 Task: Find connections with filter location Shāhjānpur with filter topic #indiawith filter profile language Spanish with filter current company SG Analytics with filter school Christ University, Bangalore with filter industry Utilities Administration with filter service category Trade Shows with filter keywords title Board of Directors
Action: Mouse moved to (609, 79)
Screenshot: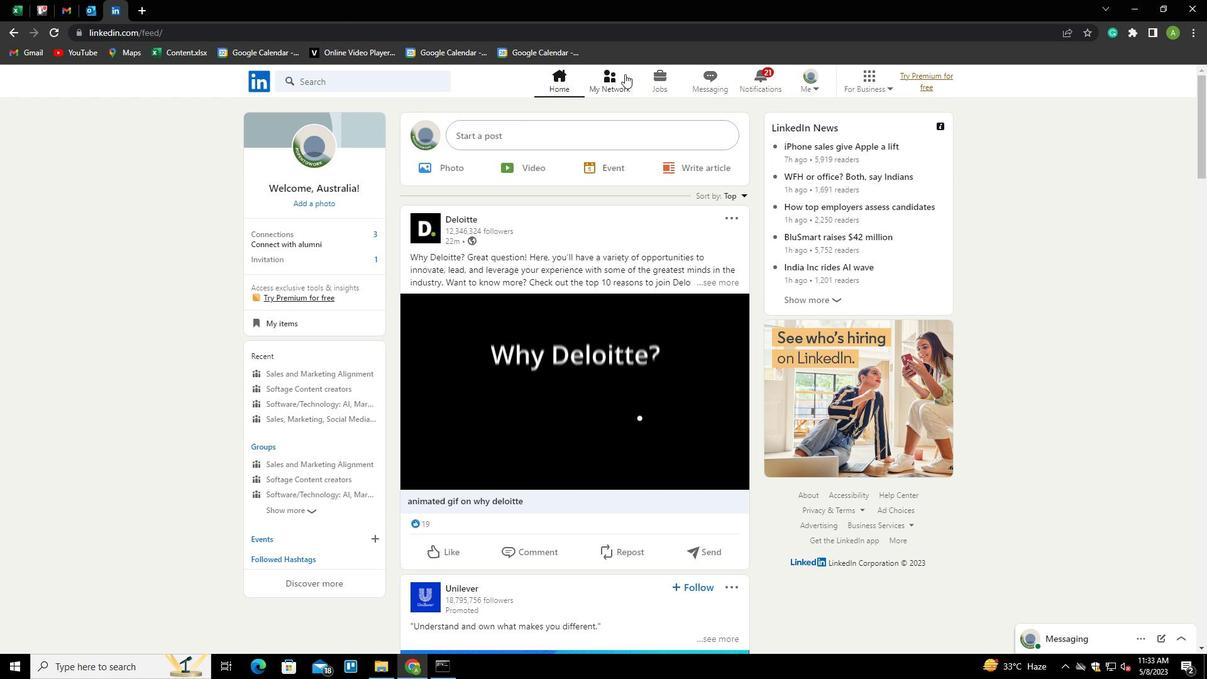 
Action: Mouse pressed left at (609, 79)
Screenshot: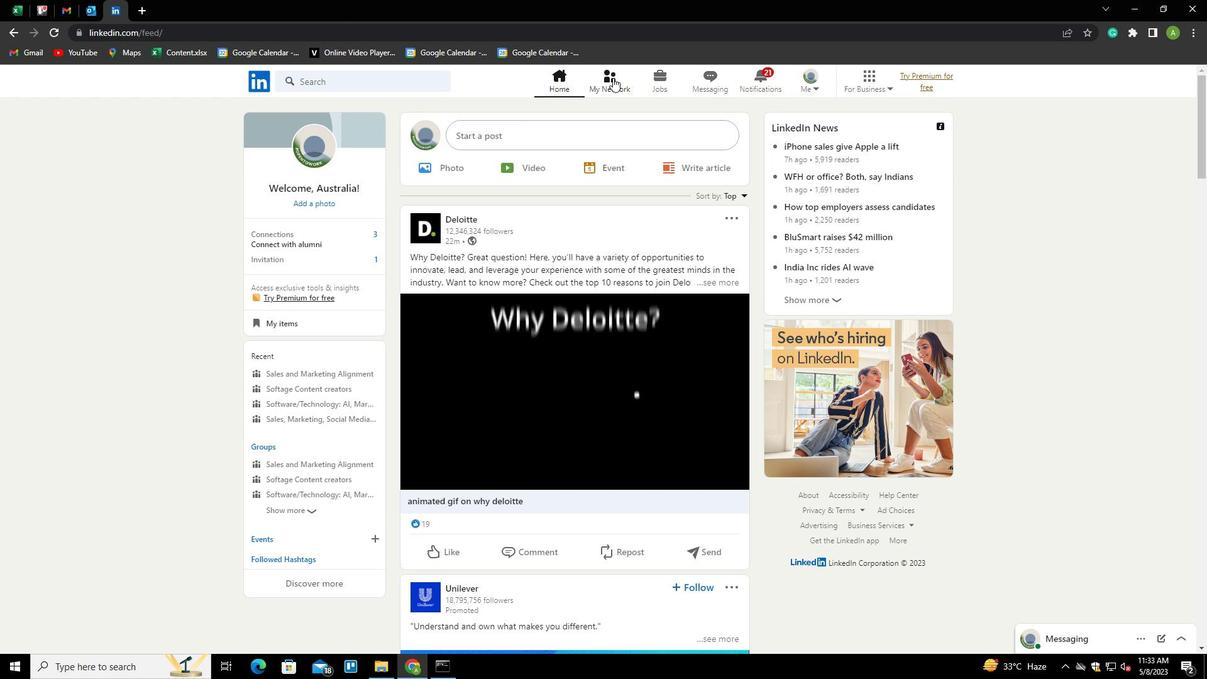 
Action: Mouse moved to (298, 152)
Screenshot: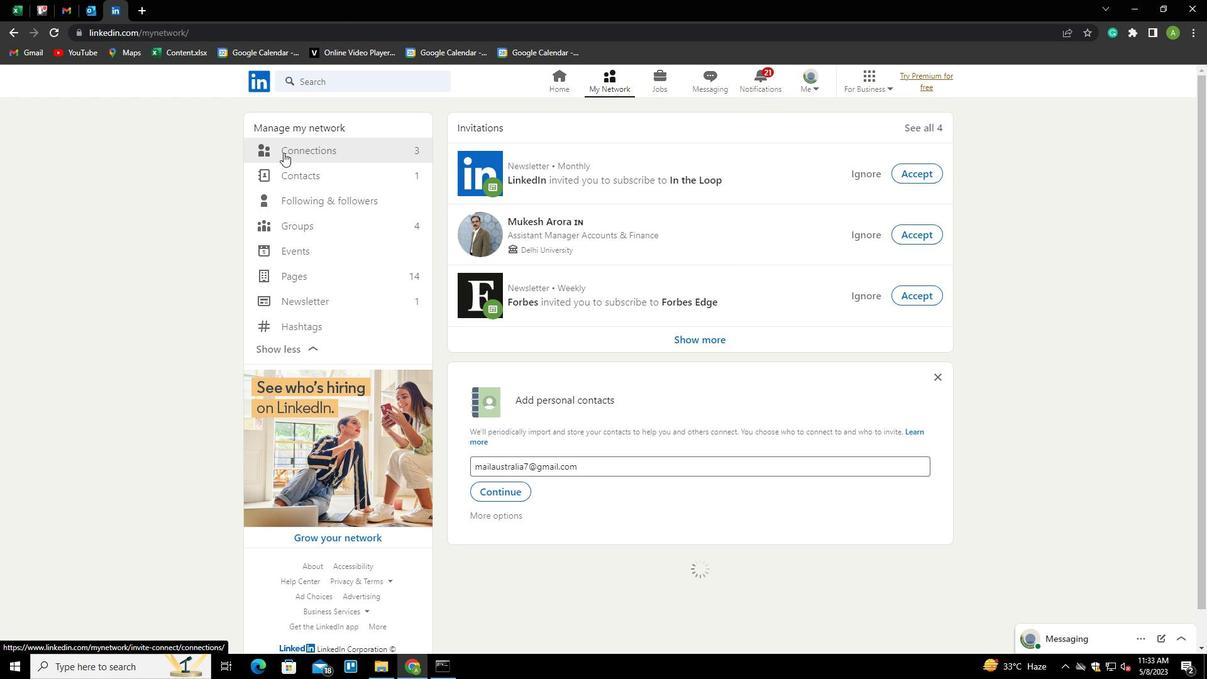 
Action: Mouse pressed left at (298, 152)
Screenshot: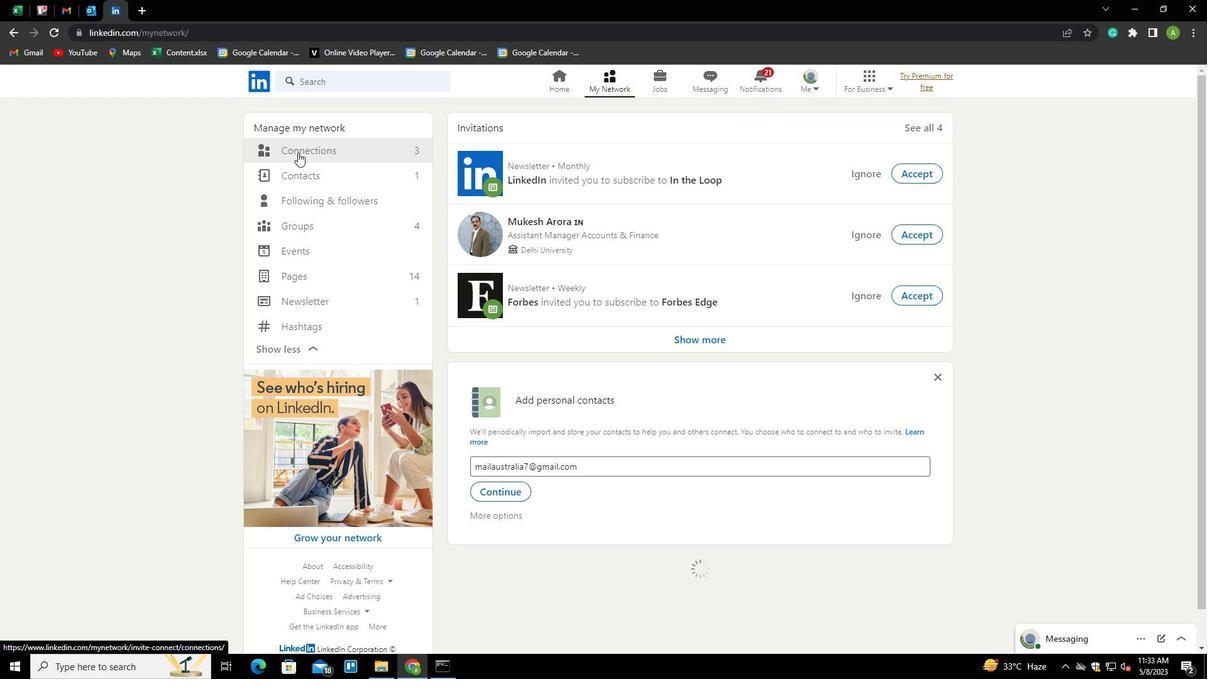 
Action: Mouse moved to (675, 150)
Screenshot: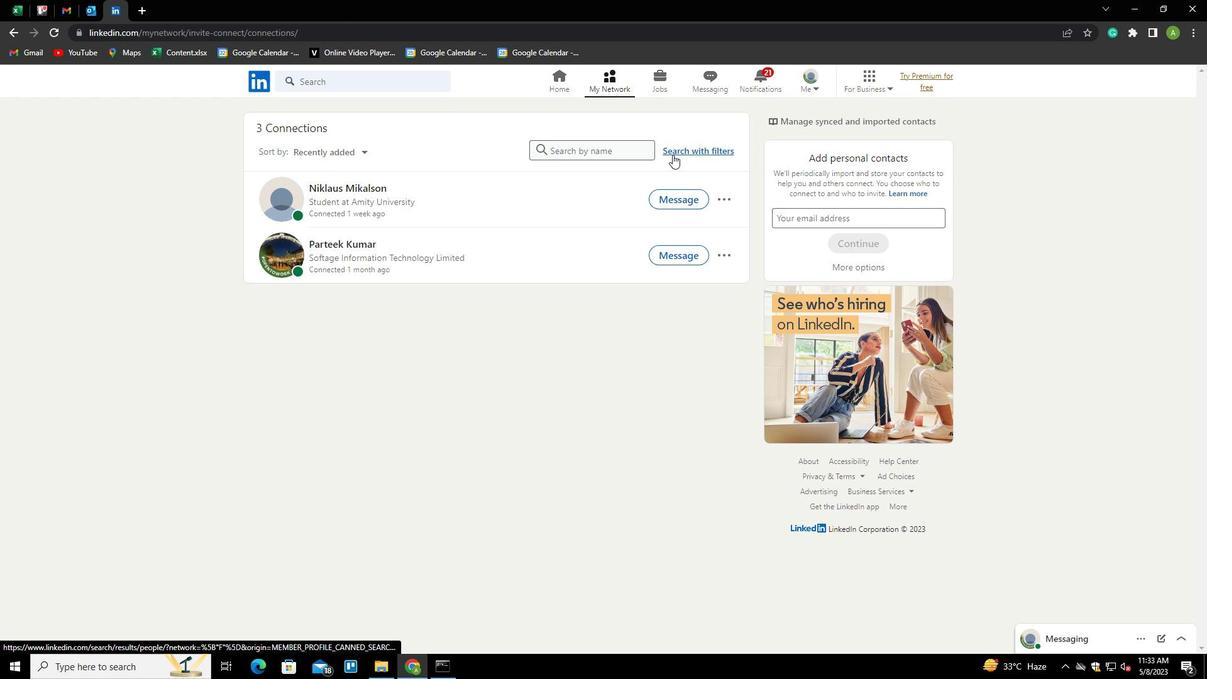 
Action: Mouse pressed left at (675, 150)
Screenshot: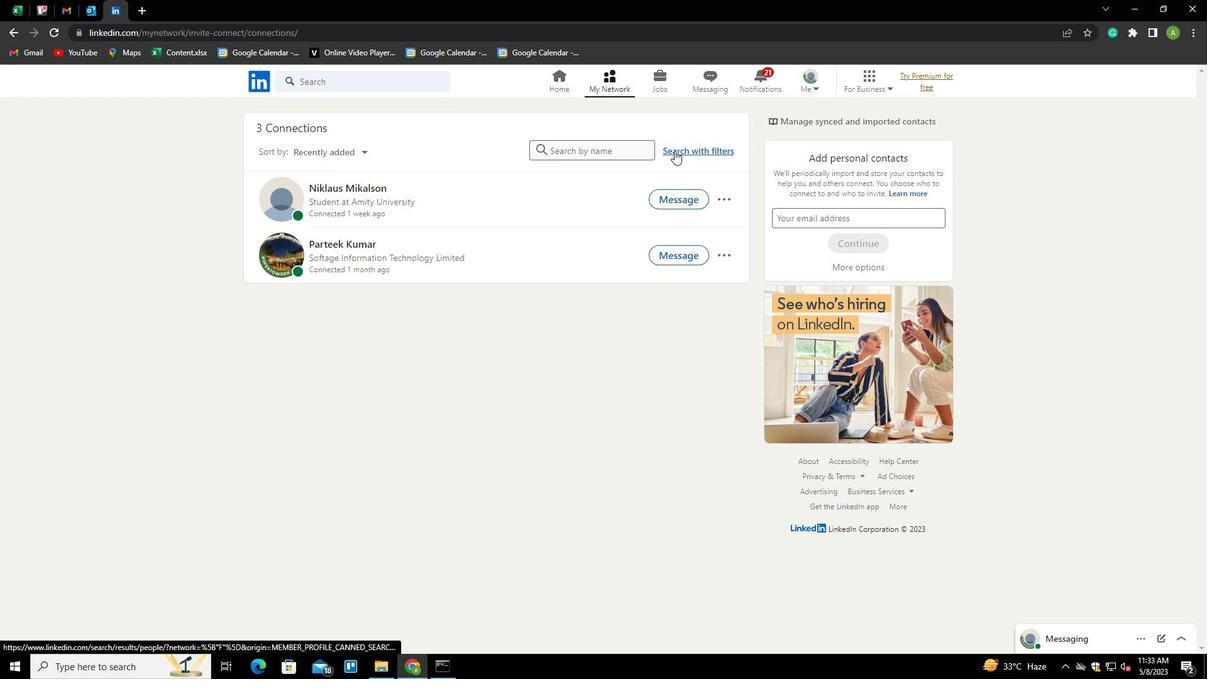 
Action: Mouse moved to (636, 116)
Screenshot: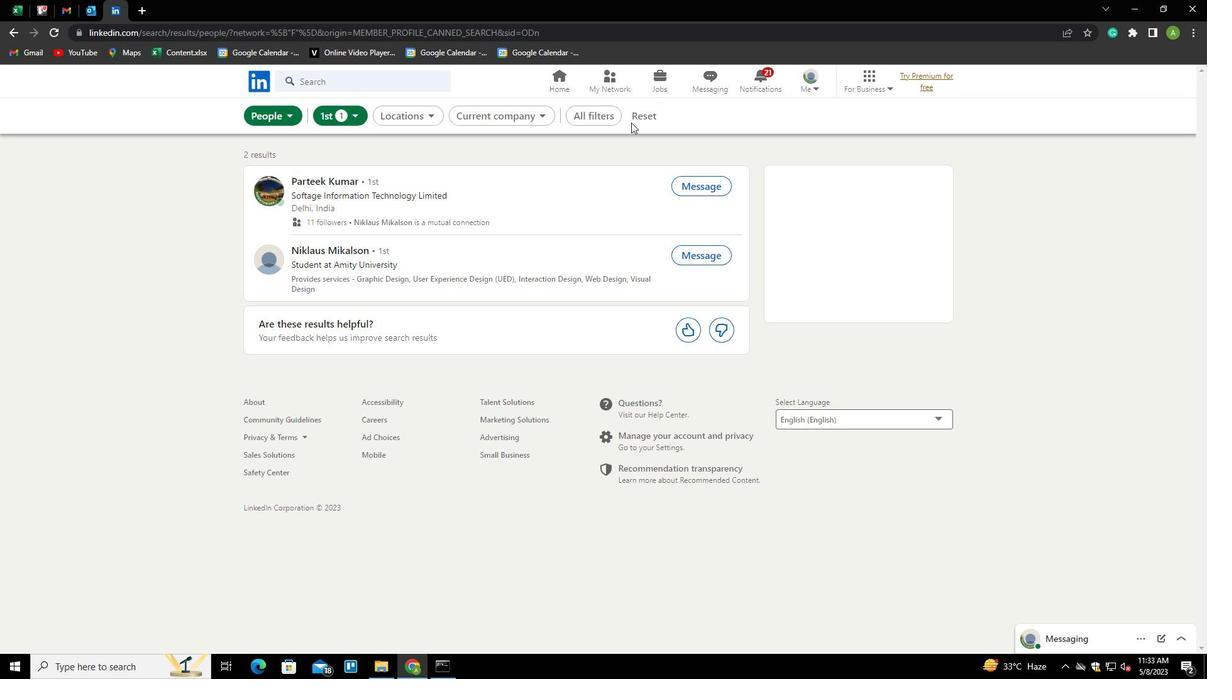 
Action: Mouse pressed left at (636, 116)
Screenshot: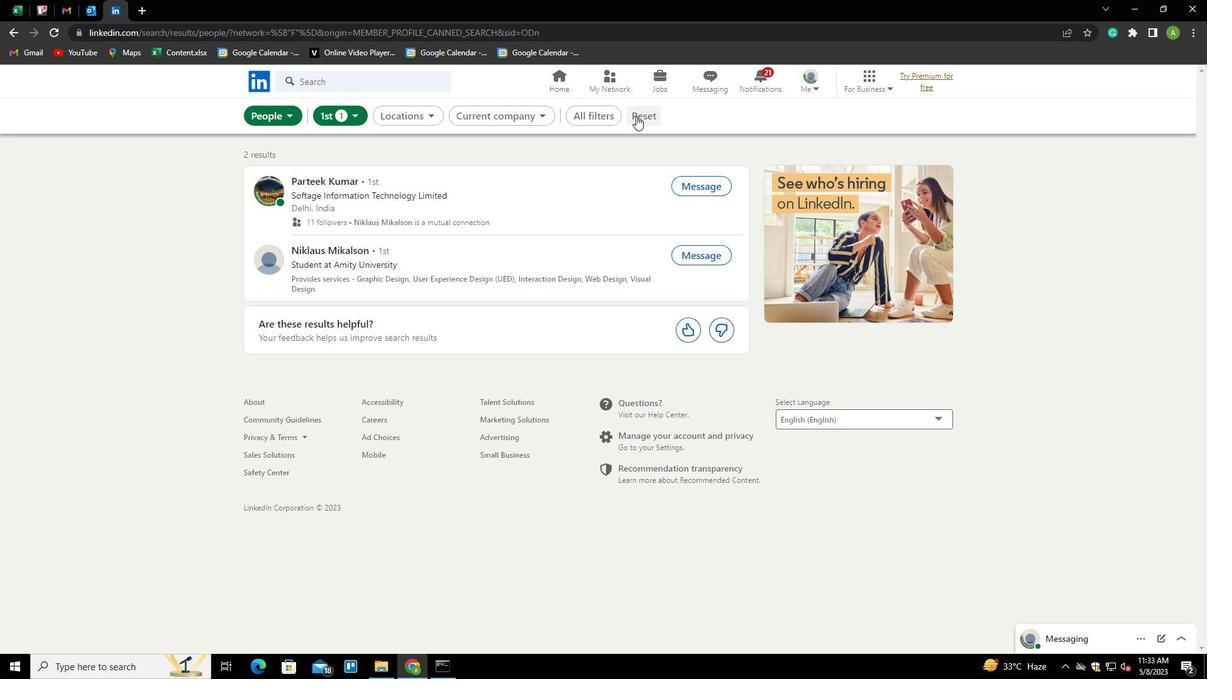 
Action: Mouse moved to (613, 109)
Screenshot: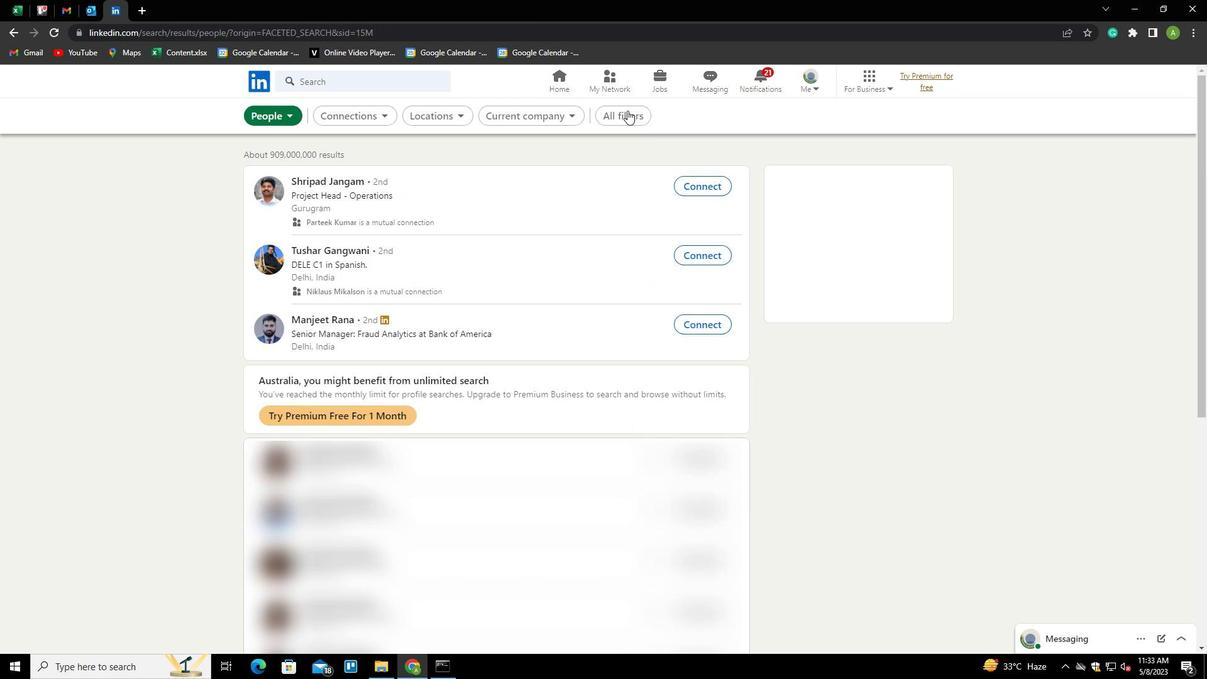 
Action: Mouse pressed left at (613, 109)
Screenshot: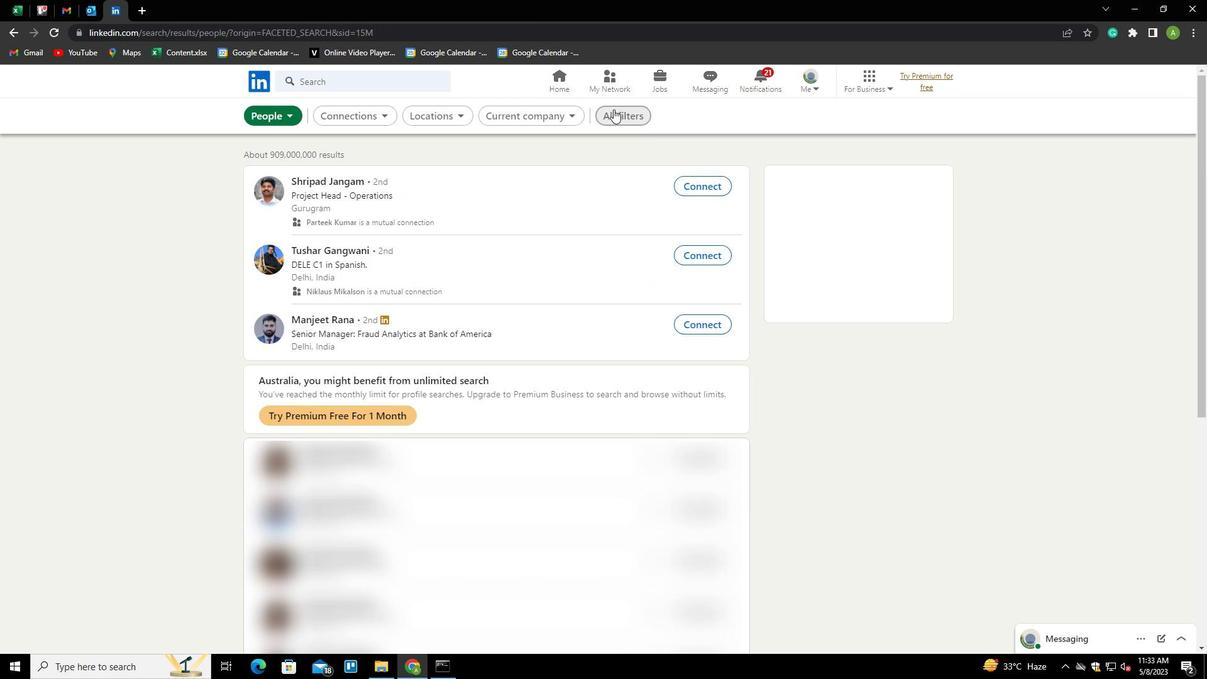 
Action: Mouse moved to (615, 120)
Screenshot: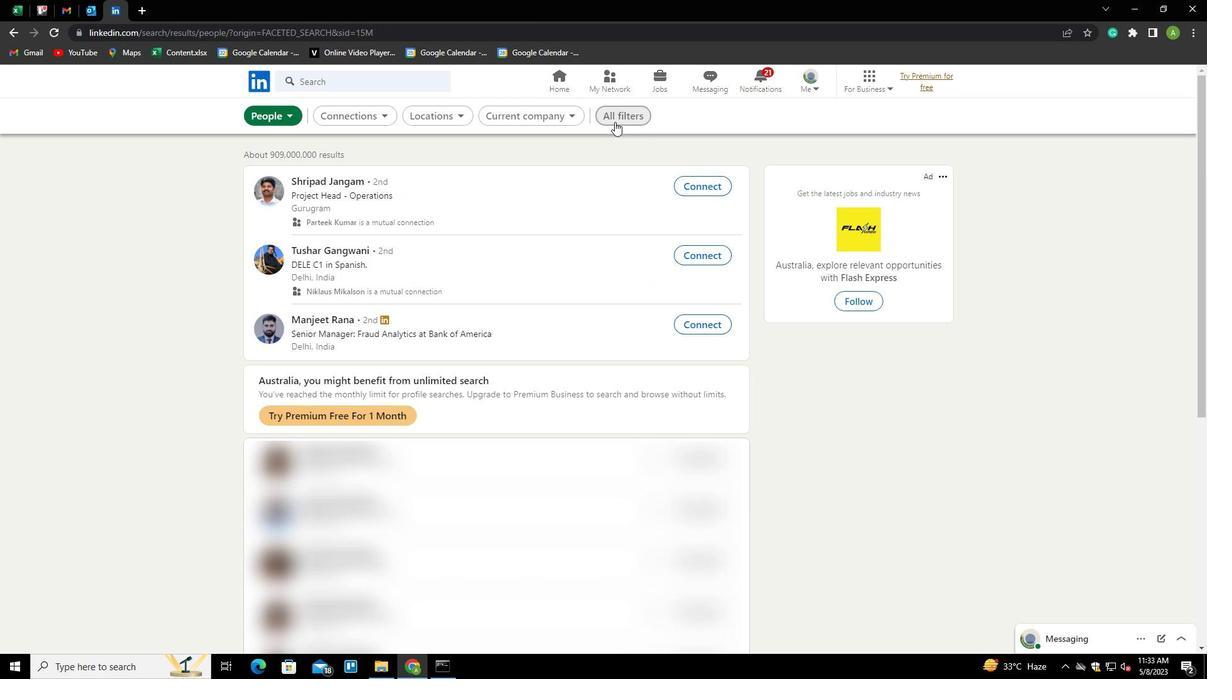 
Action: Mouse pressed left at (615, 120)
Screenshot: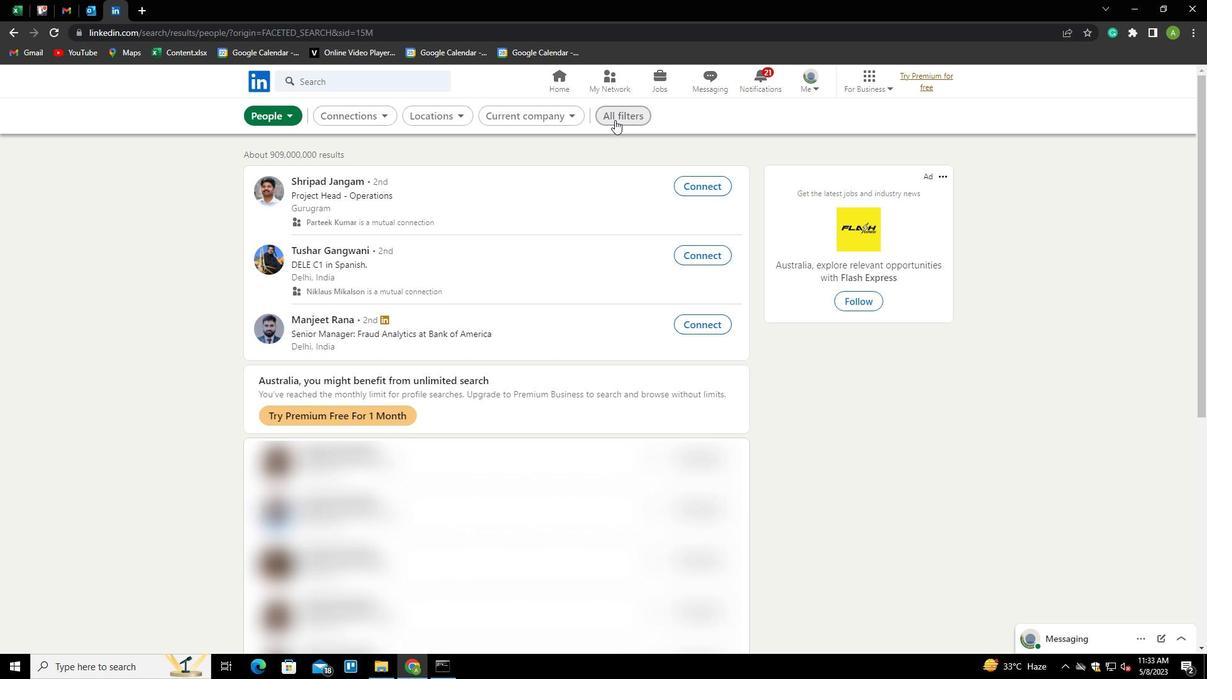 
Action: Mouse moved to (630, 109)
Screenshot: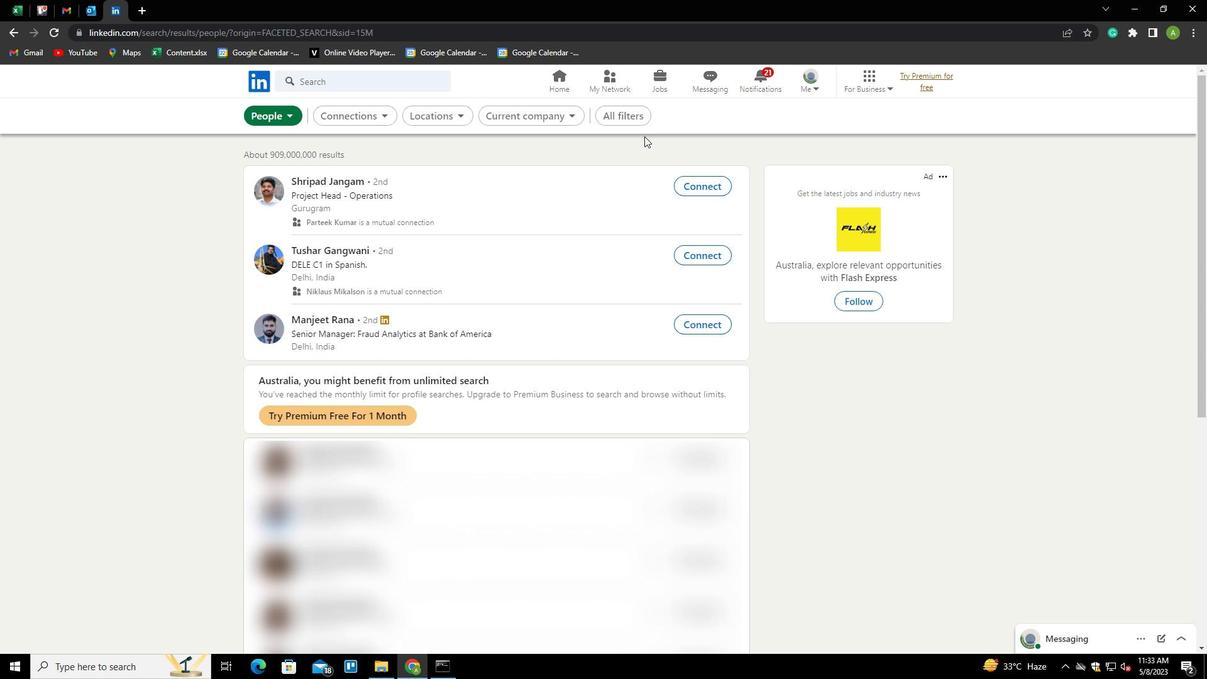 
Action: Mouse pressed left at (630, 109)
Screenshot: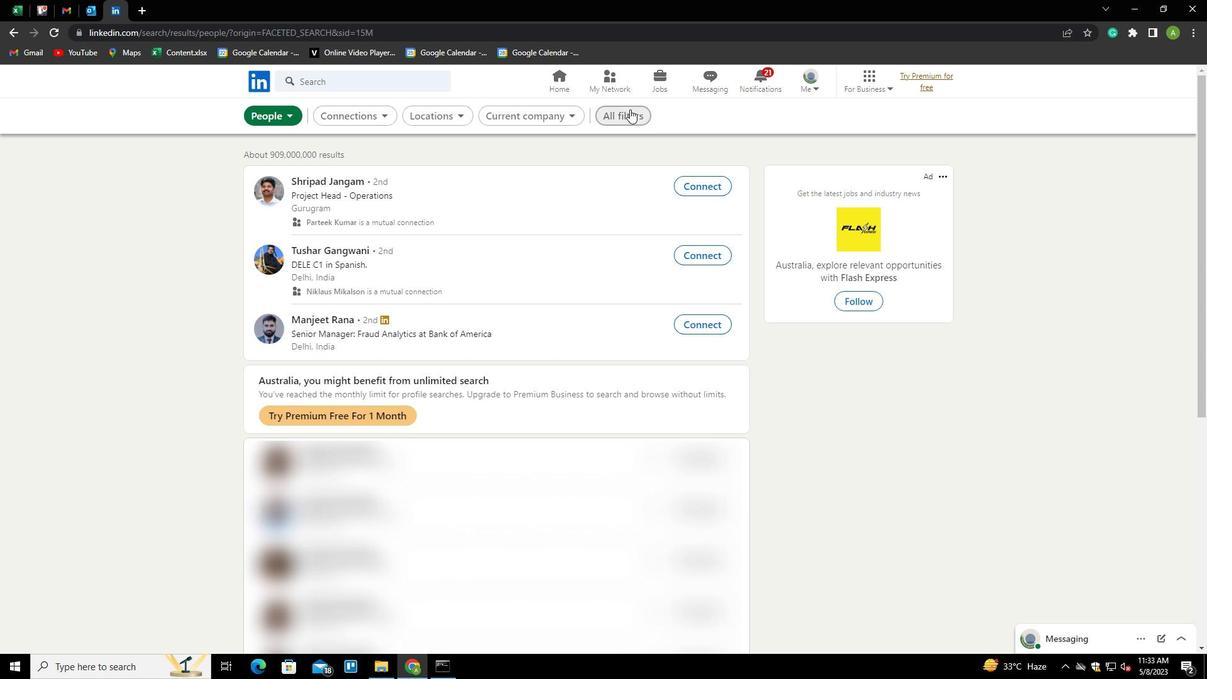 
Action: Mouse moved to (1041, 425)
Screenshot: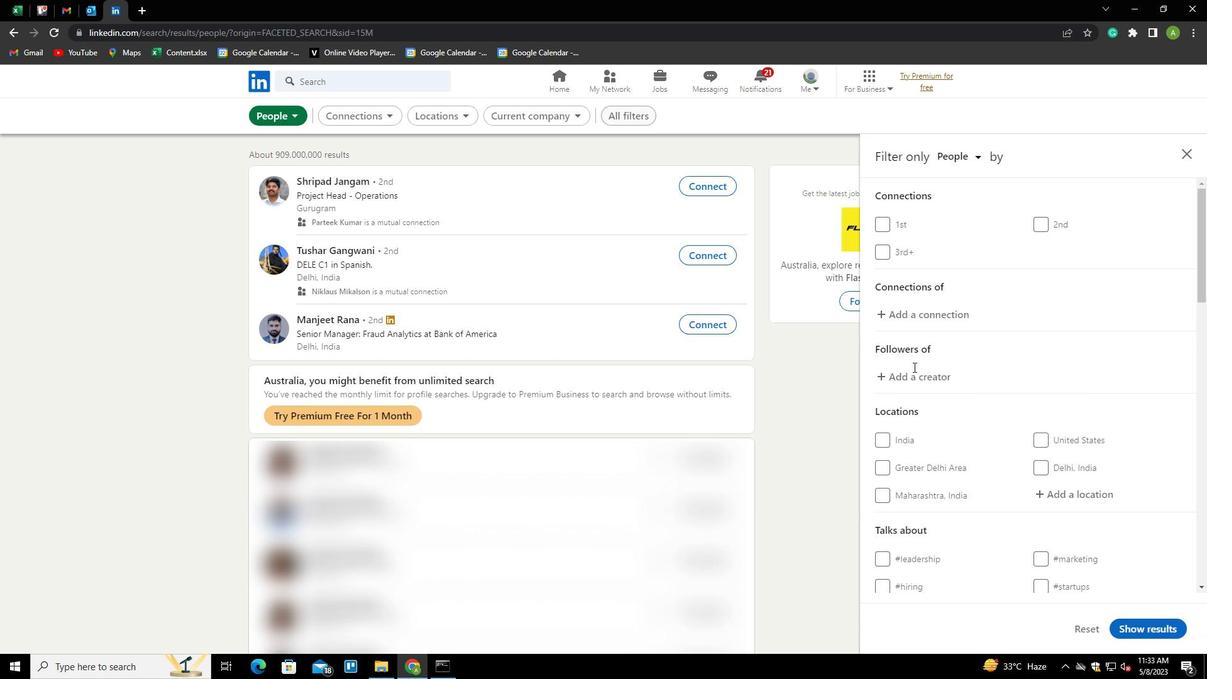 
Action: Mouse scrolled (1041, 424) with delta (0, 0)
Screenshot: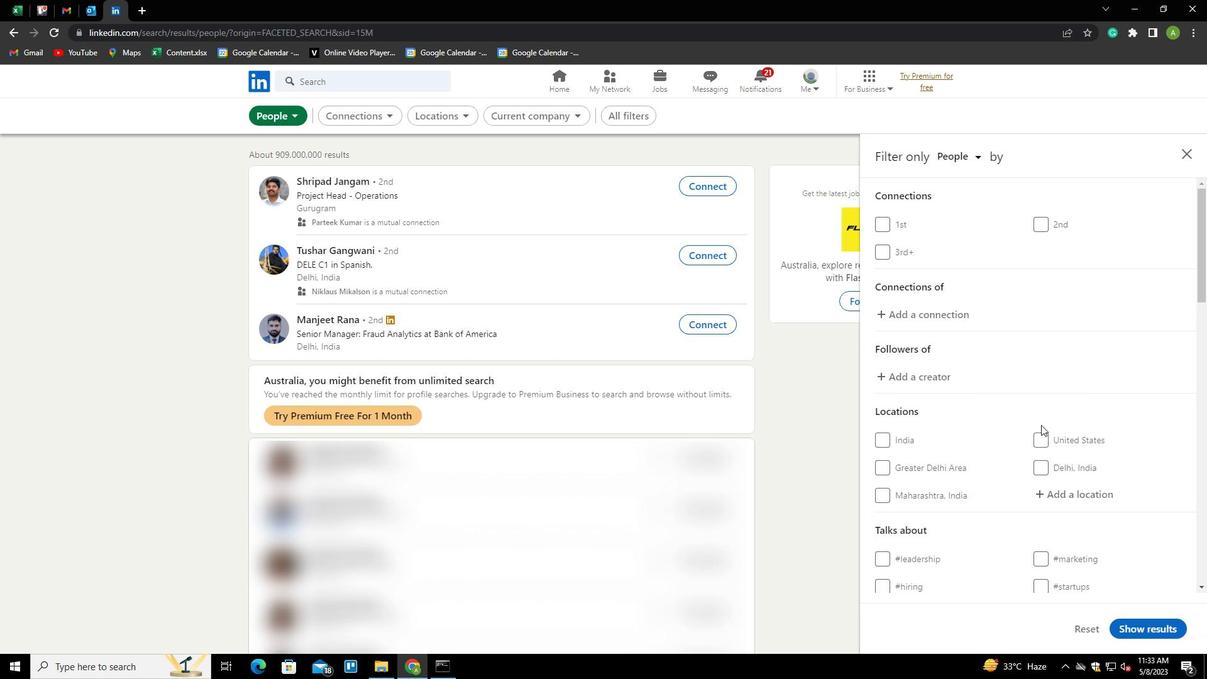 
Action: Mouse scrolled (1041, 424) with delta (0, 0)
Screenshot: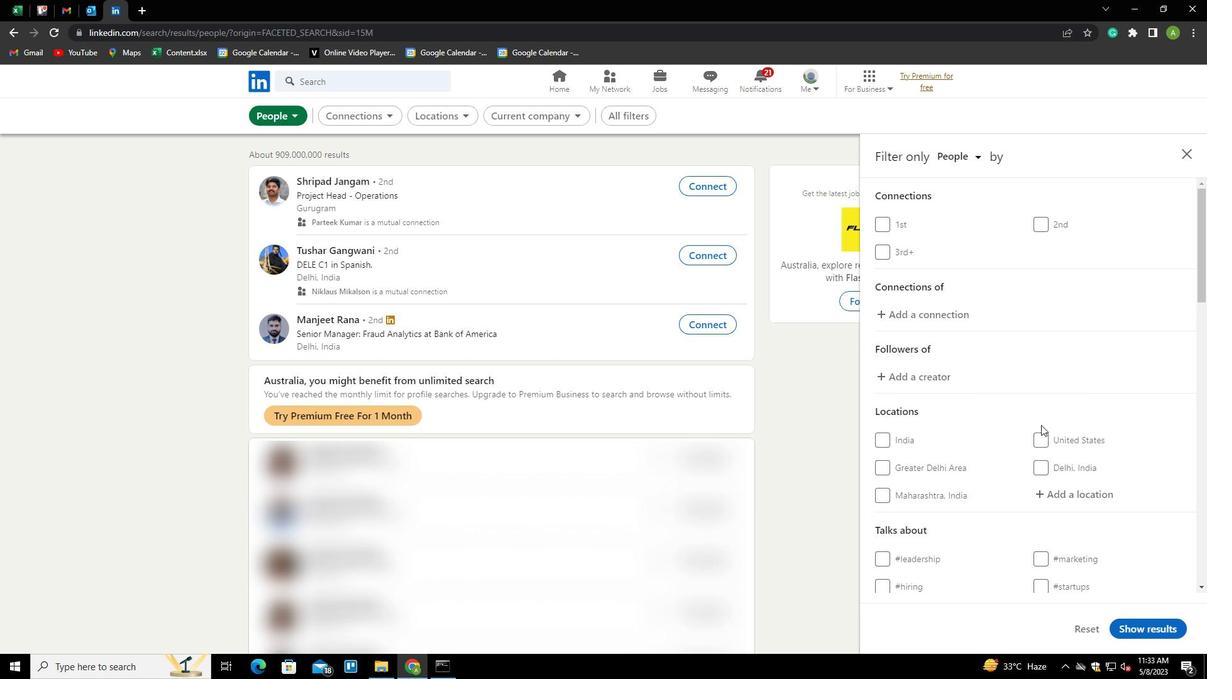 
Action: Mouse moved to (1045, 373)
Screenshot: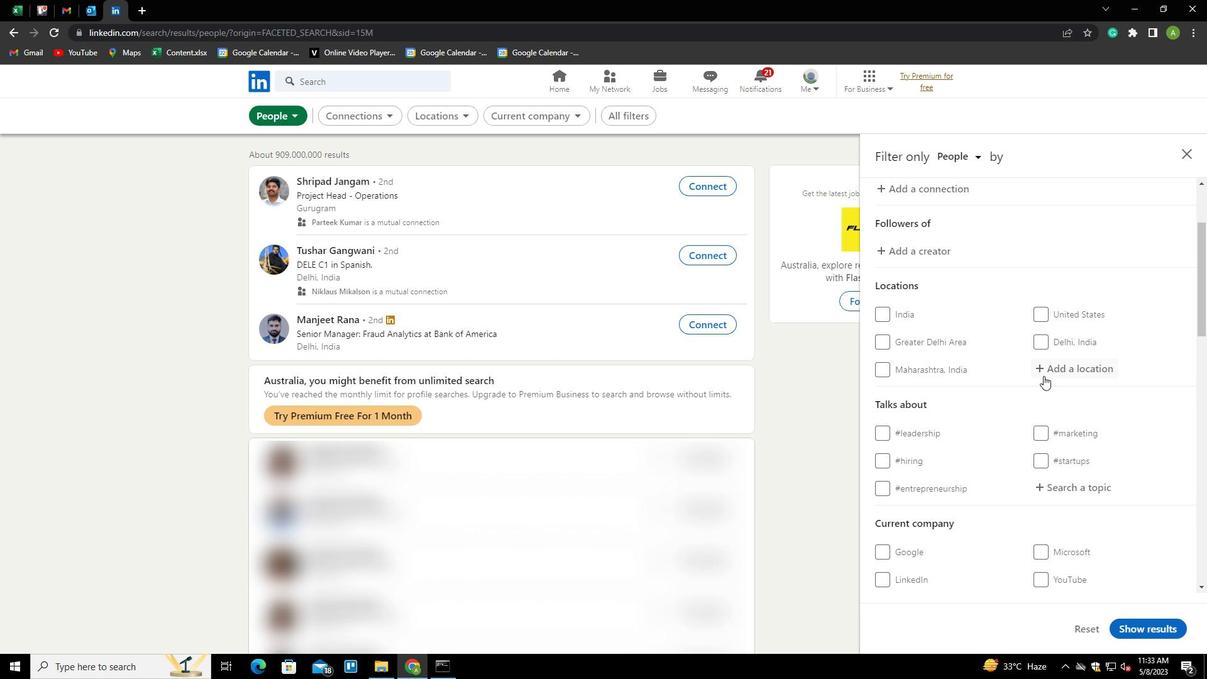 
Action: Mouse pressed left at (1045, 373)
Screenshot: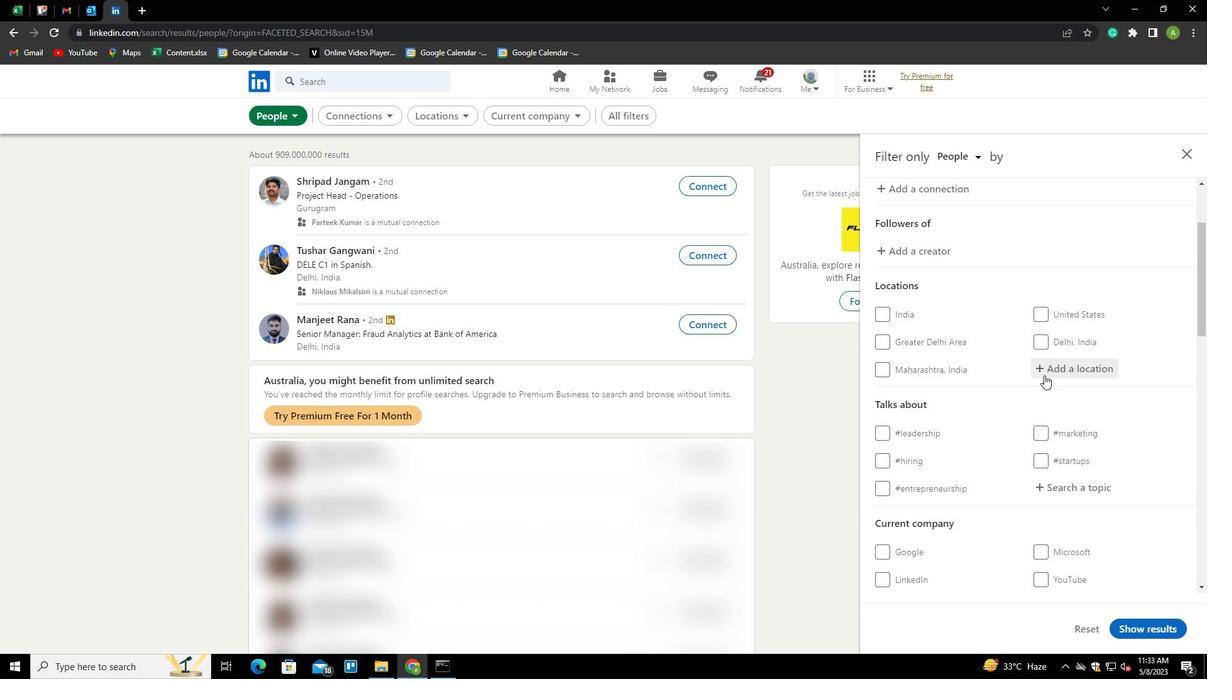 
Action: Key pressed <Key.shift>SHAHJANPUR
Screenshot: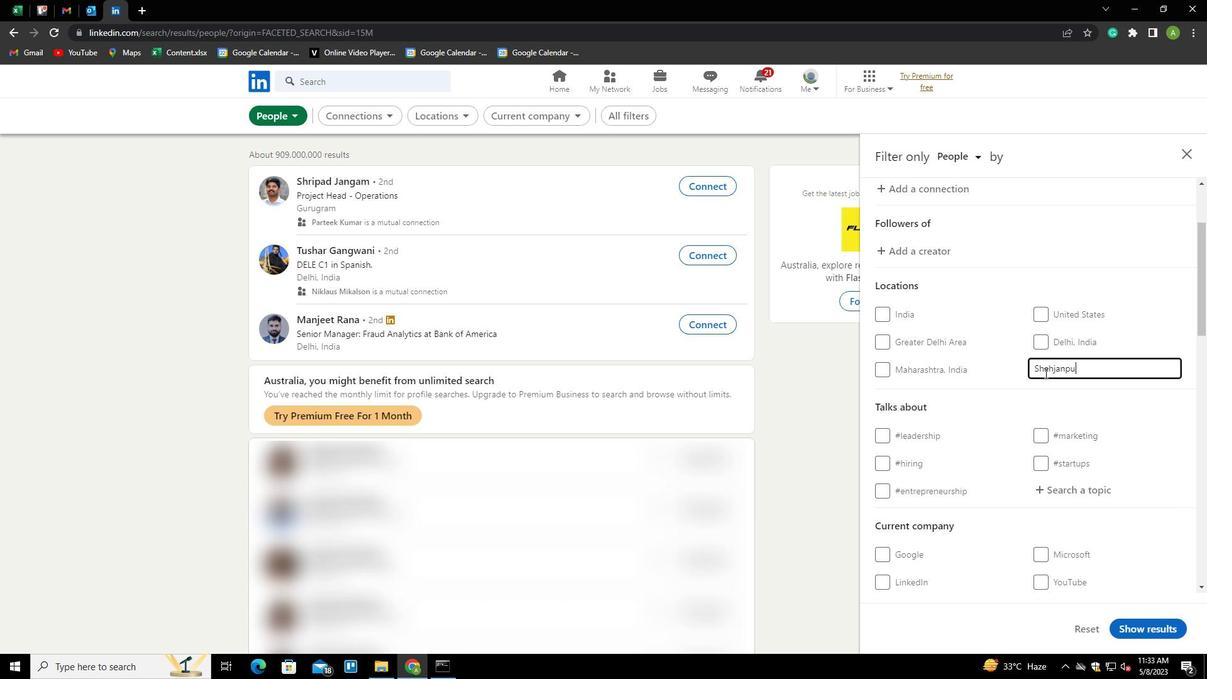 
Action: Mouse moved to (1163, 410)
Screenshot: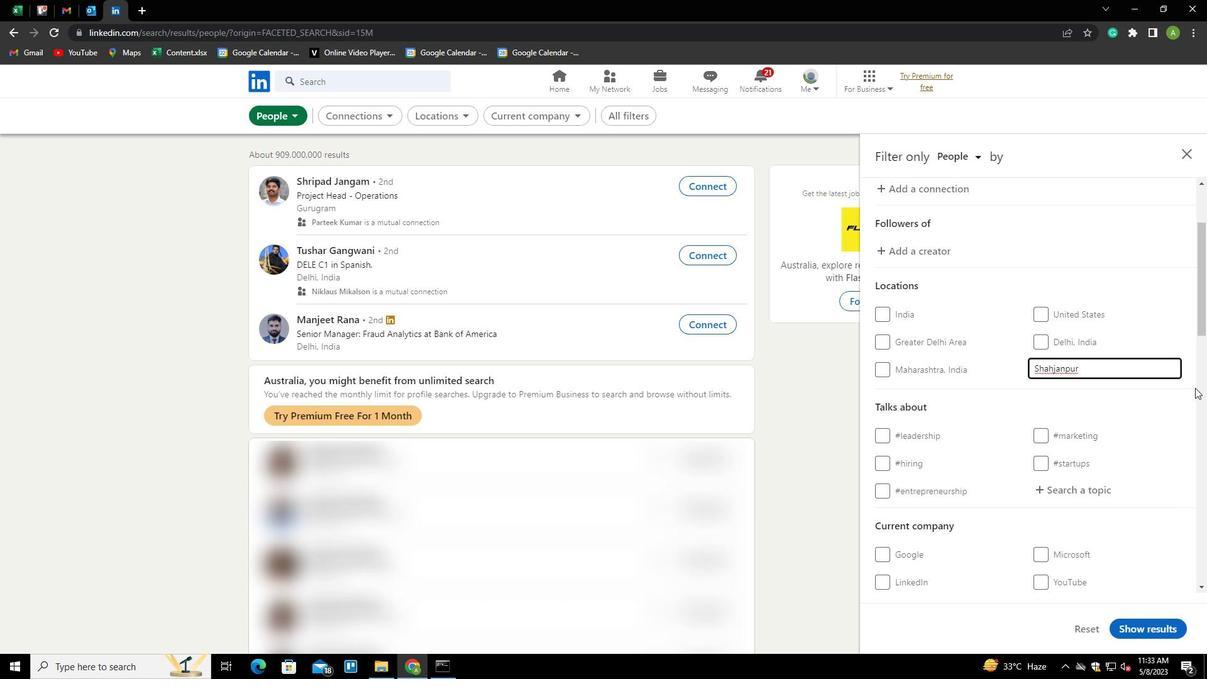 
Action: Mouse pressed left at (1163, 410)
Screenshot: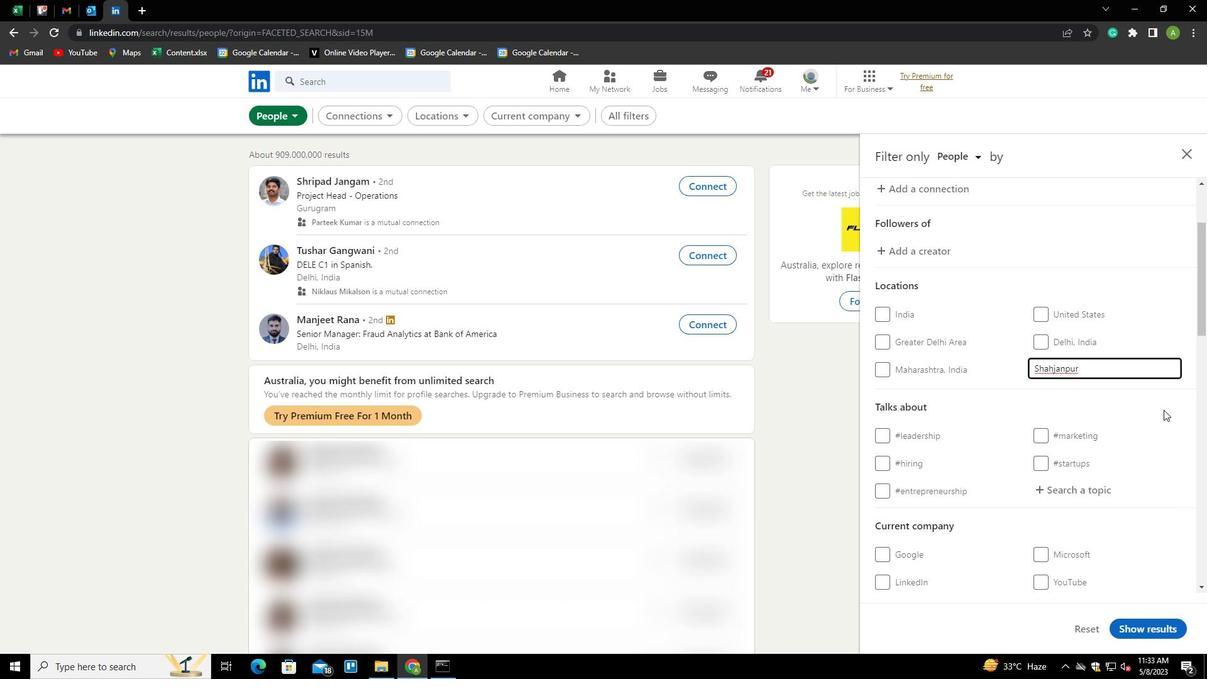 
Action: Mouse scrolled (1163, 410) with delta (0, 0)
Screenshot: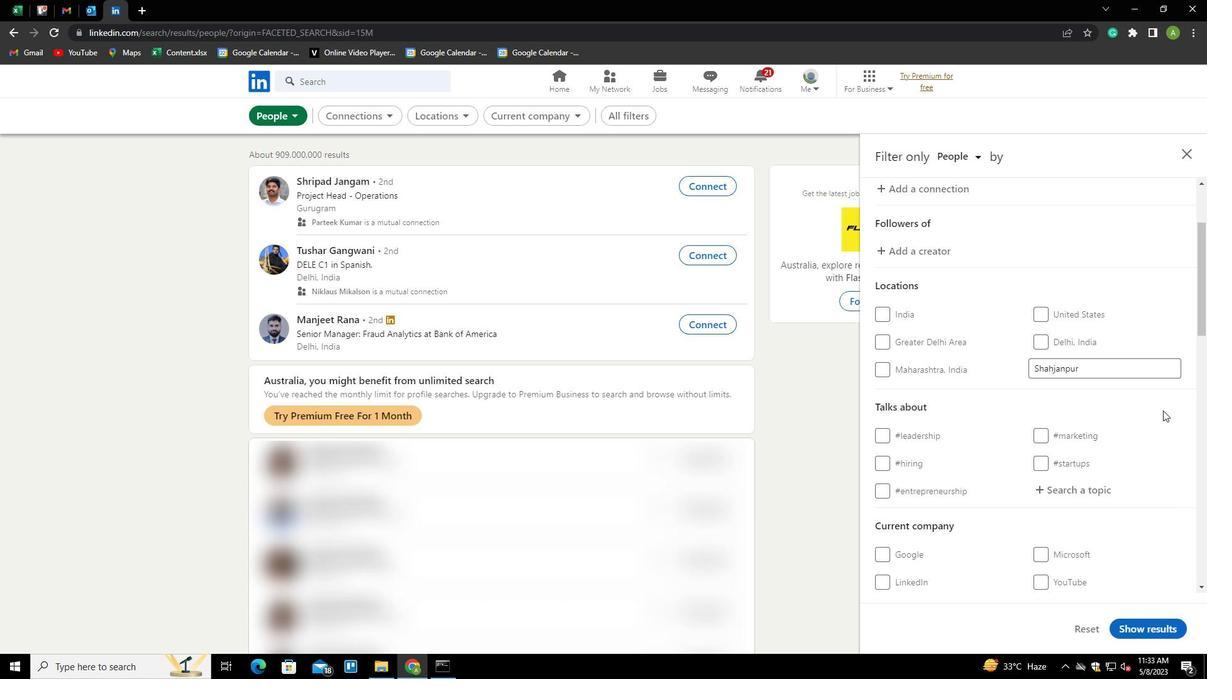 
Action: Mouse scrolled (1163, 410) with delta (0, 0)
Screenshot: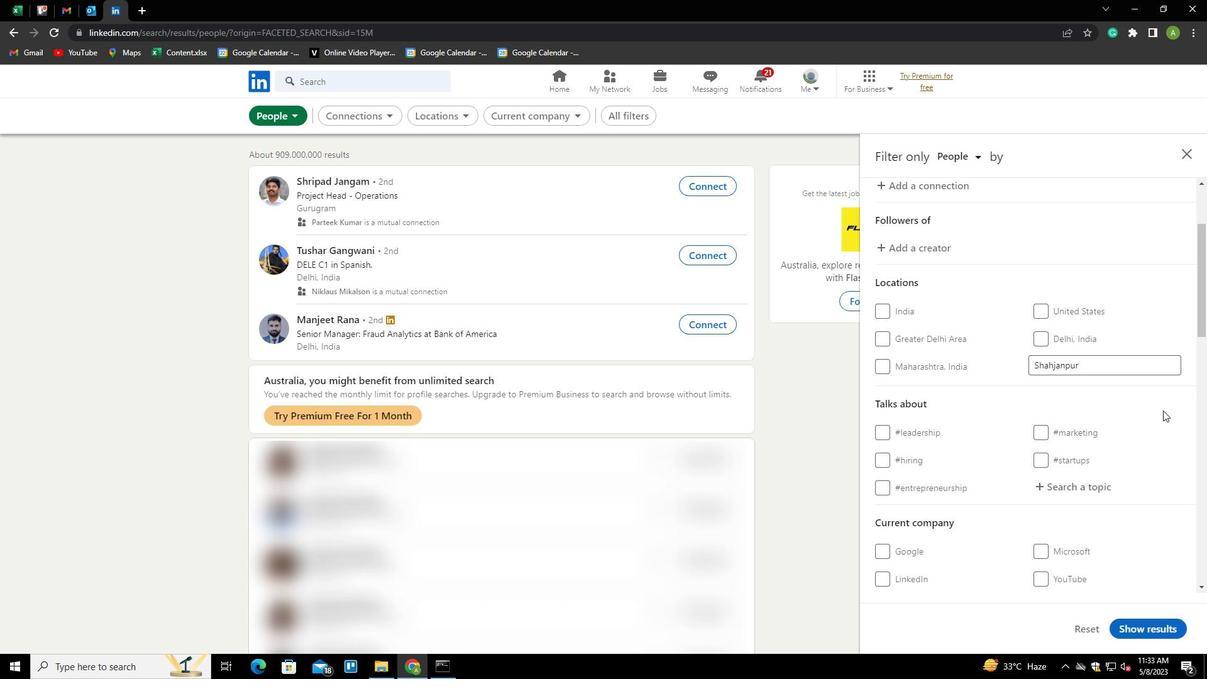 
Action: Mouse moved to (1074, 367)
Screenshot: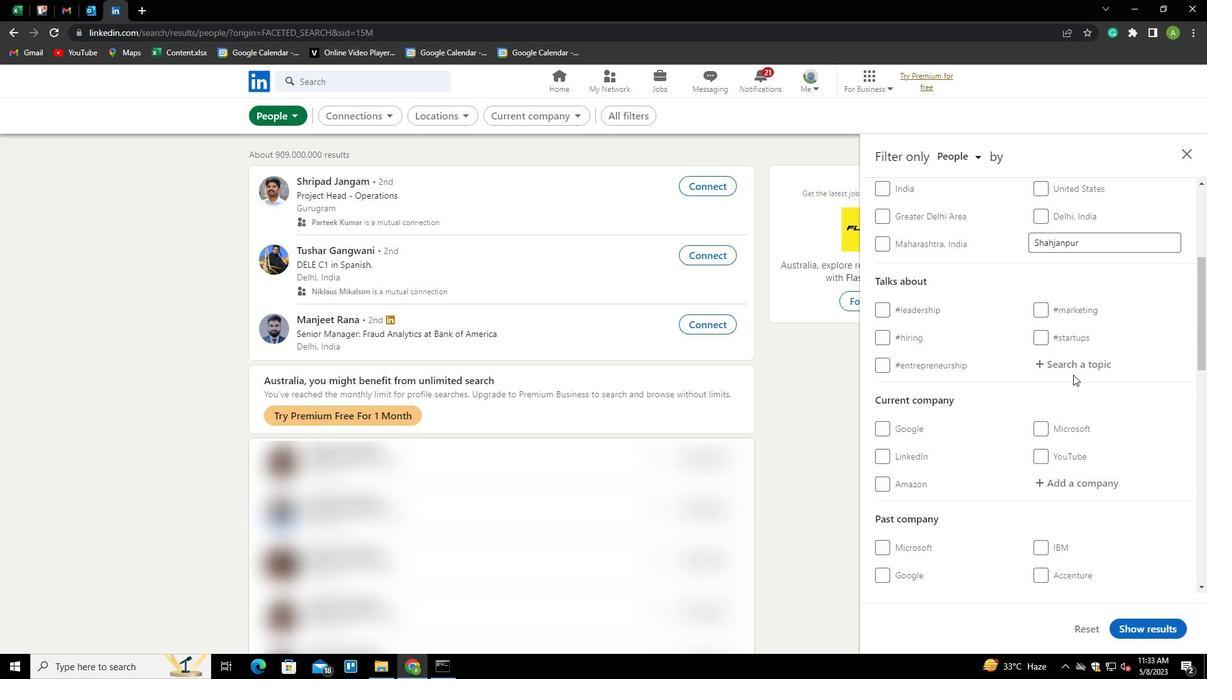 
Action: Mouse pressed left at (1074, 367)
Screenshot: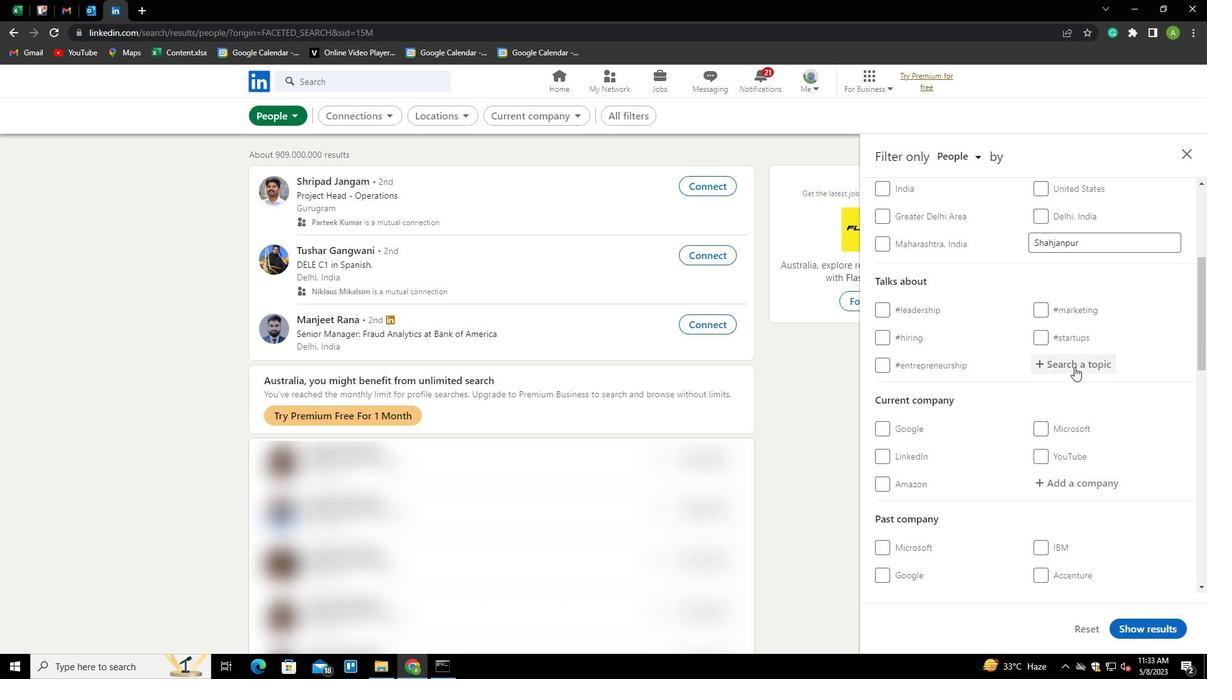 
Action: Key pressed INDIA<Key.down><Key.enter>
Screenshot: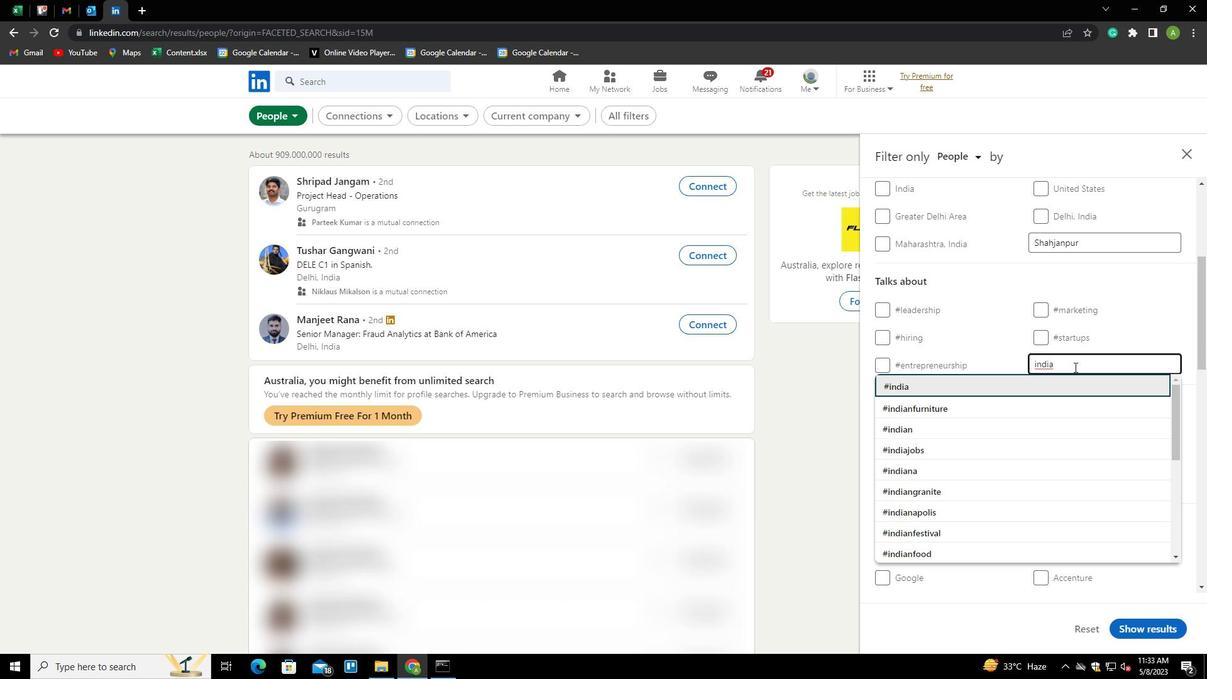 
Action: Mouse scrolled (1074, 366) with delta (0, 0)
Screenshot: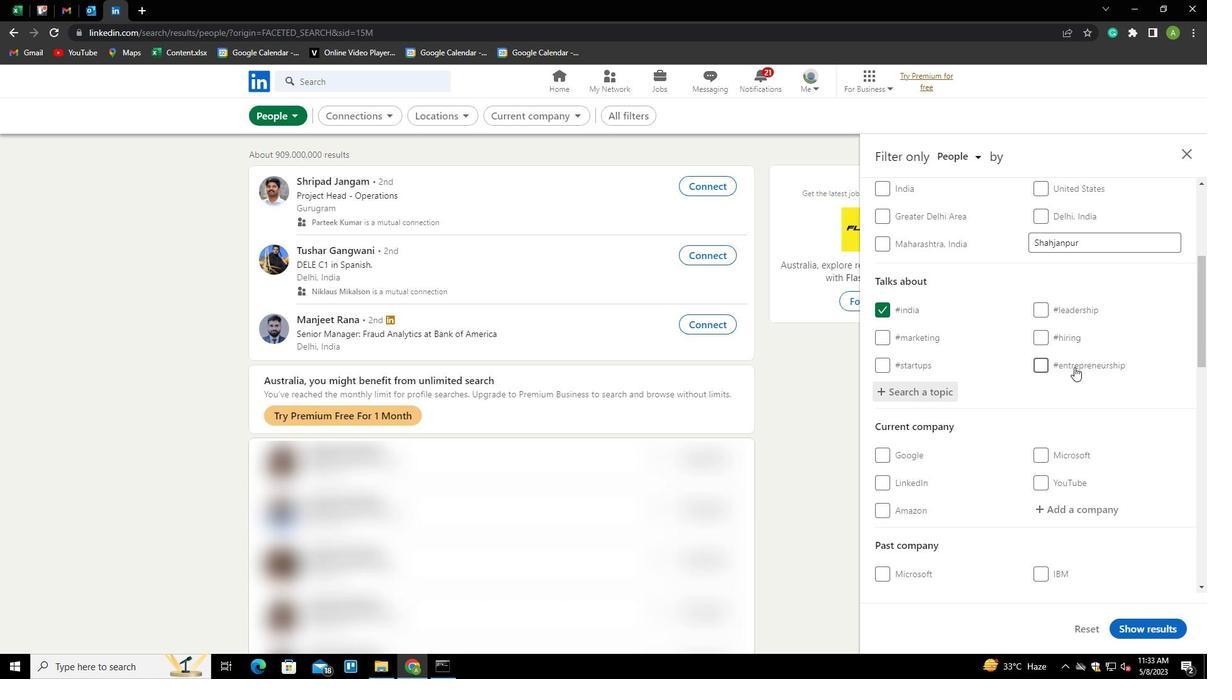 
Action: Mouse scrolled (1074, 366) with delta (0, 0)
Screenshot: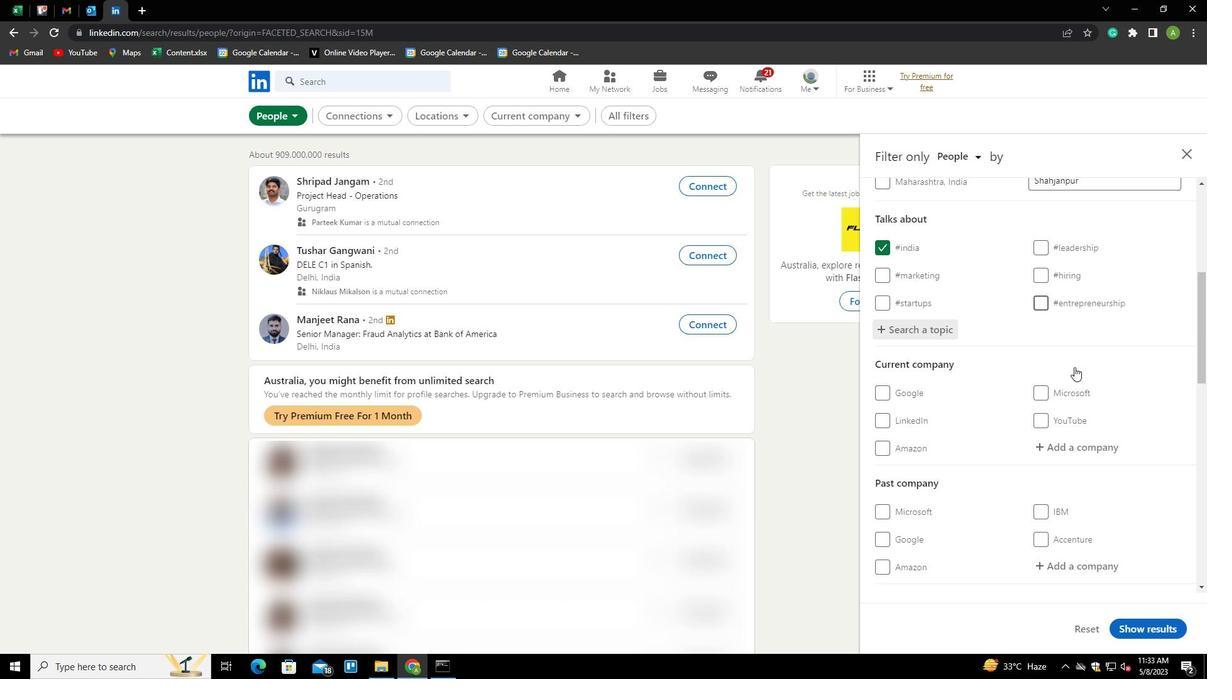 
Action: Mouse scrolled (1074, 366) with delta (0, 0)
Screenshot: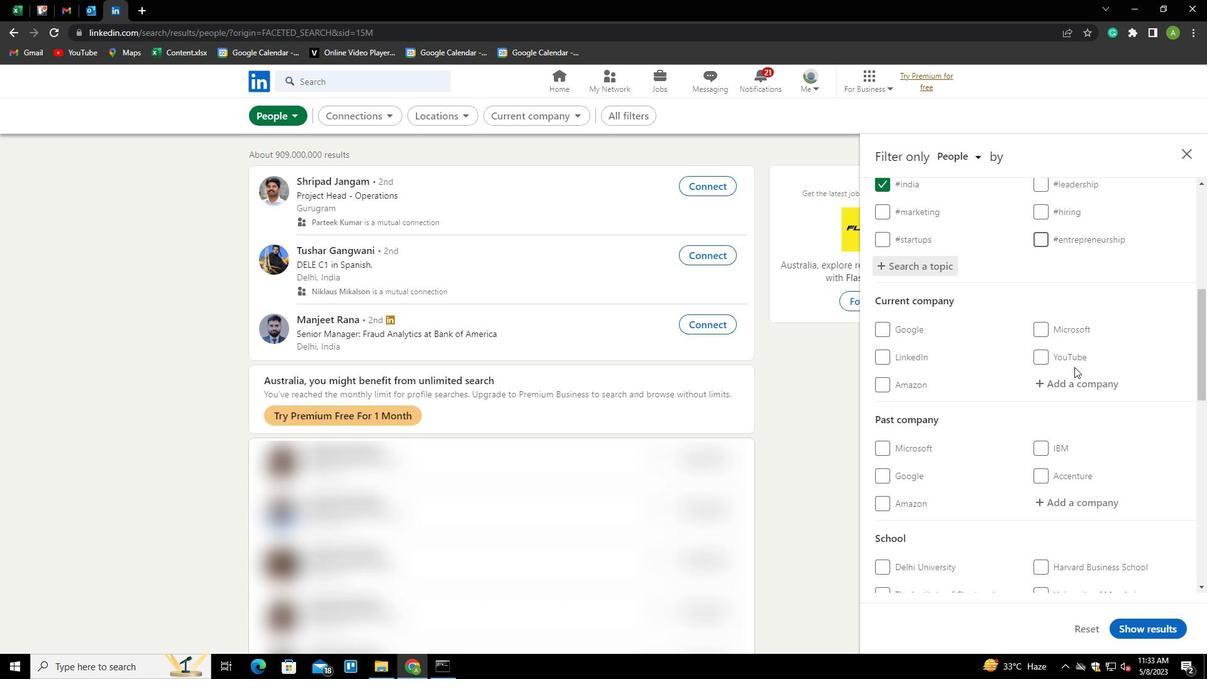 
Action: Mouse scrolled (1074, 366) with delta (0, 0)
Screenshot: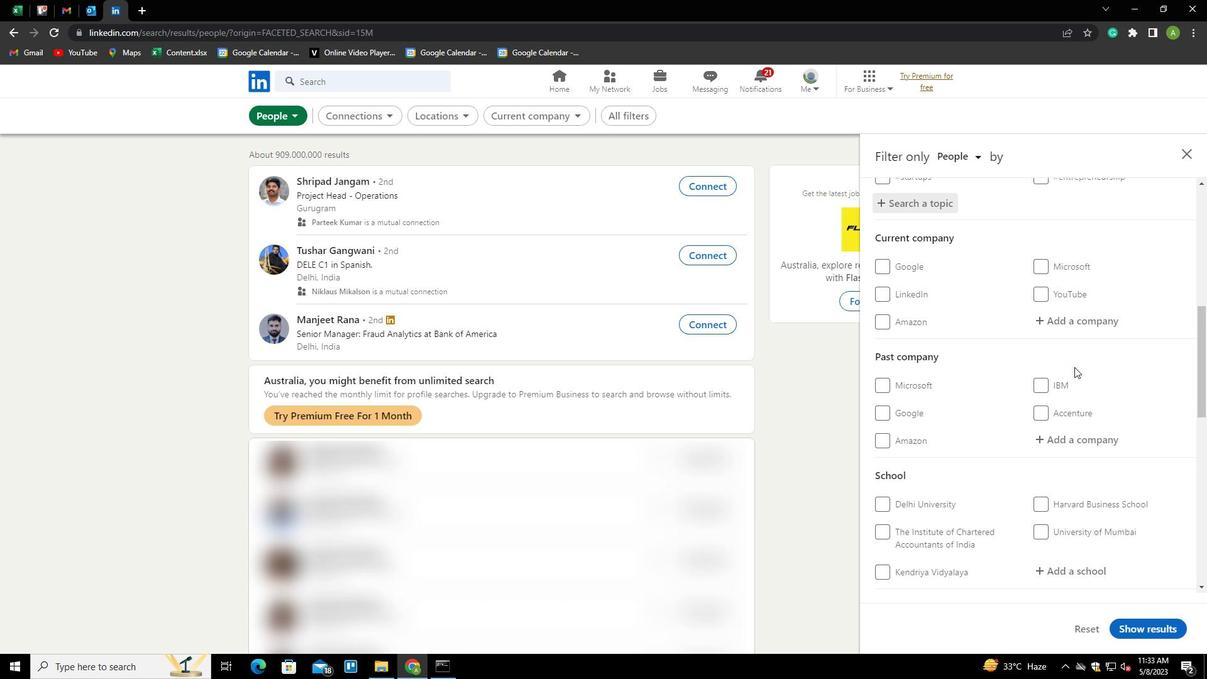 
Action: Mouse scrolled (1074, 366) with delta (0, 0)
Screenshot: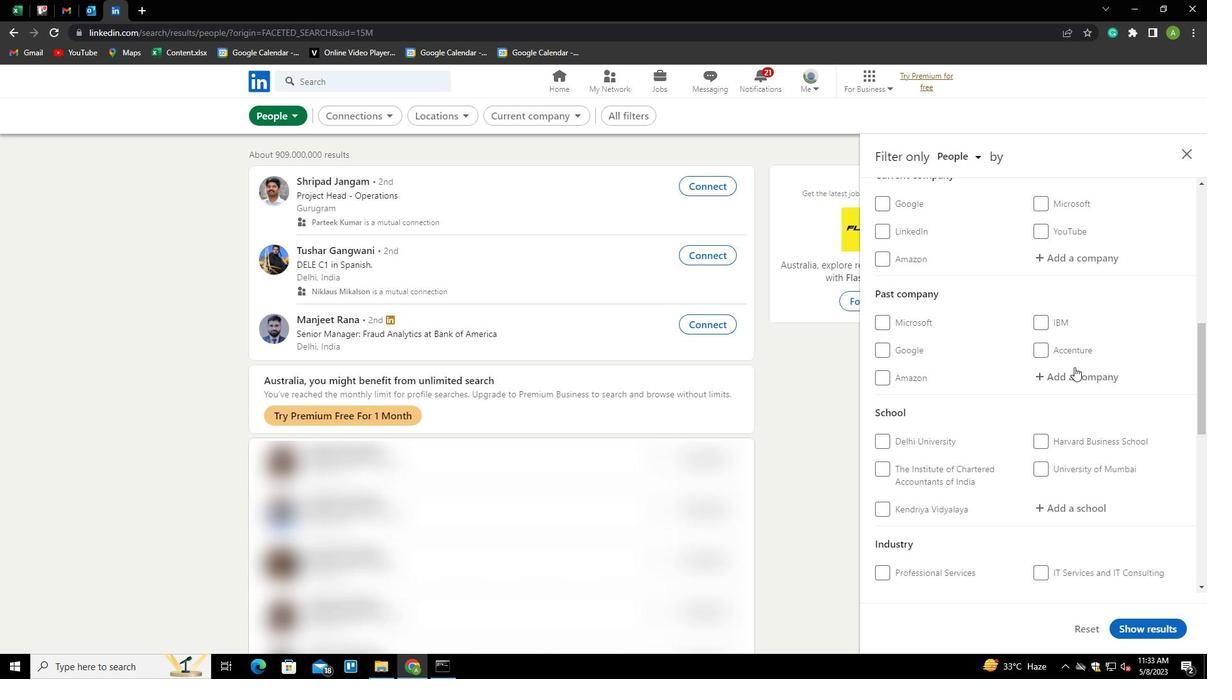 
Action: Mouse scrolled (1074, 366) with delta (0, 0)
Screenshot: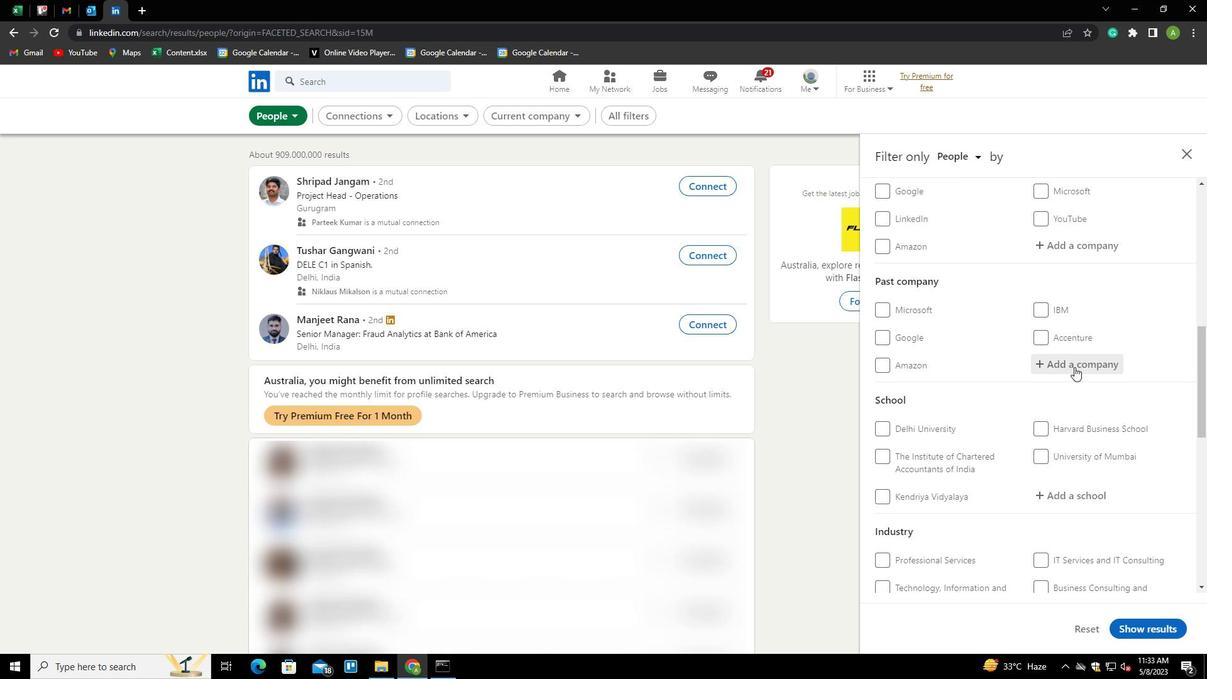 
Action: Mouse scrolled (1074, 366) with delta (0, 0)
Screenshot: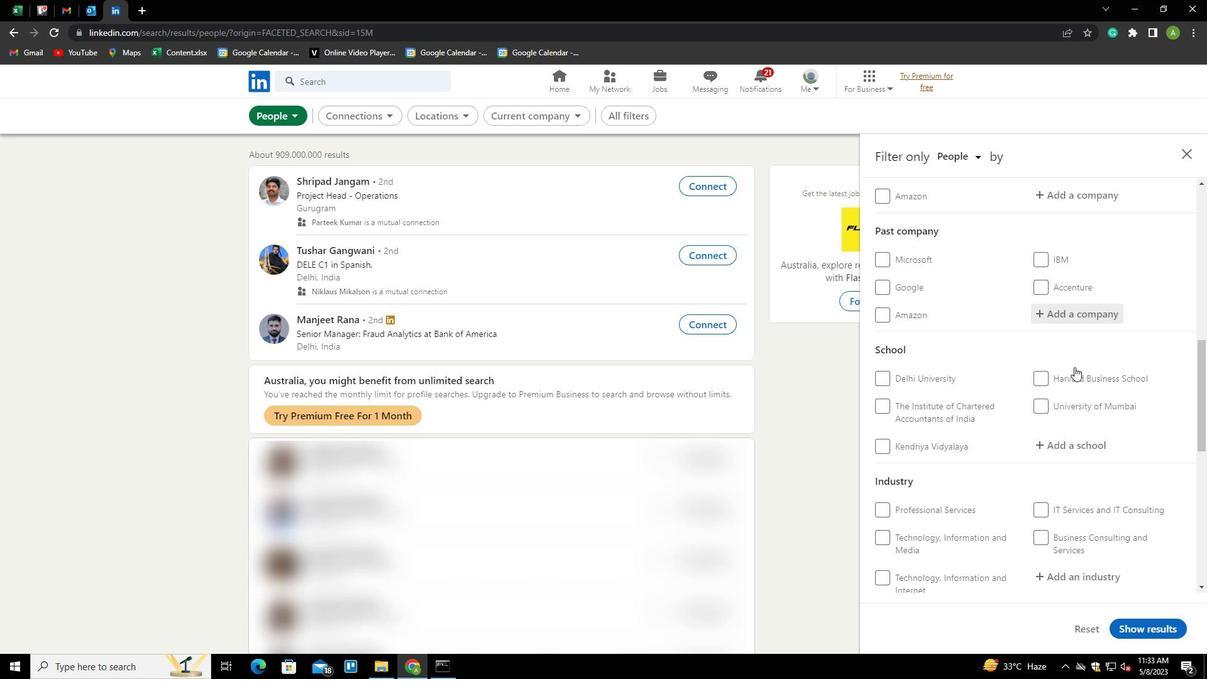 
Action: Mouse scrolled (1074, 366) with delta (0, 0)
Screenshot: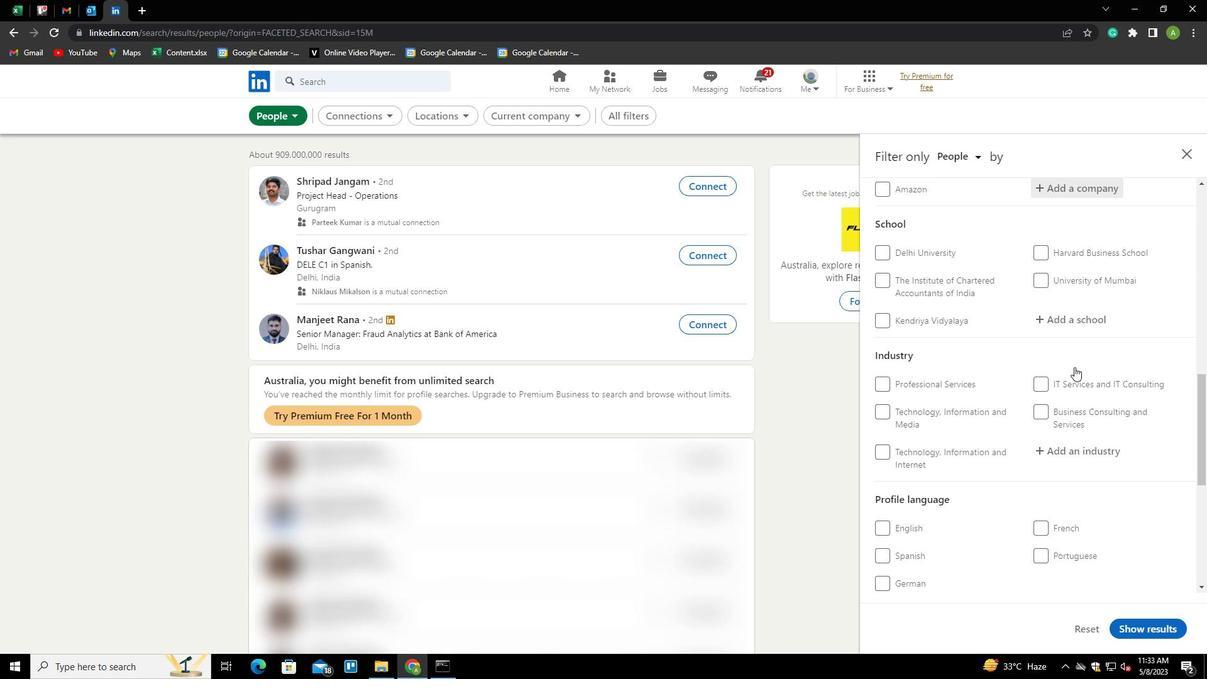 
Action: Mouse scrolled (1074, 366) with delta (0, 0)
Screenshot: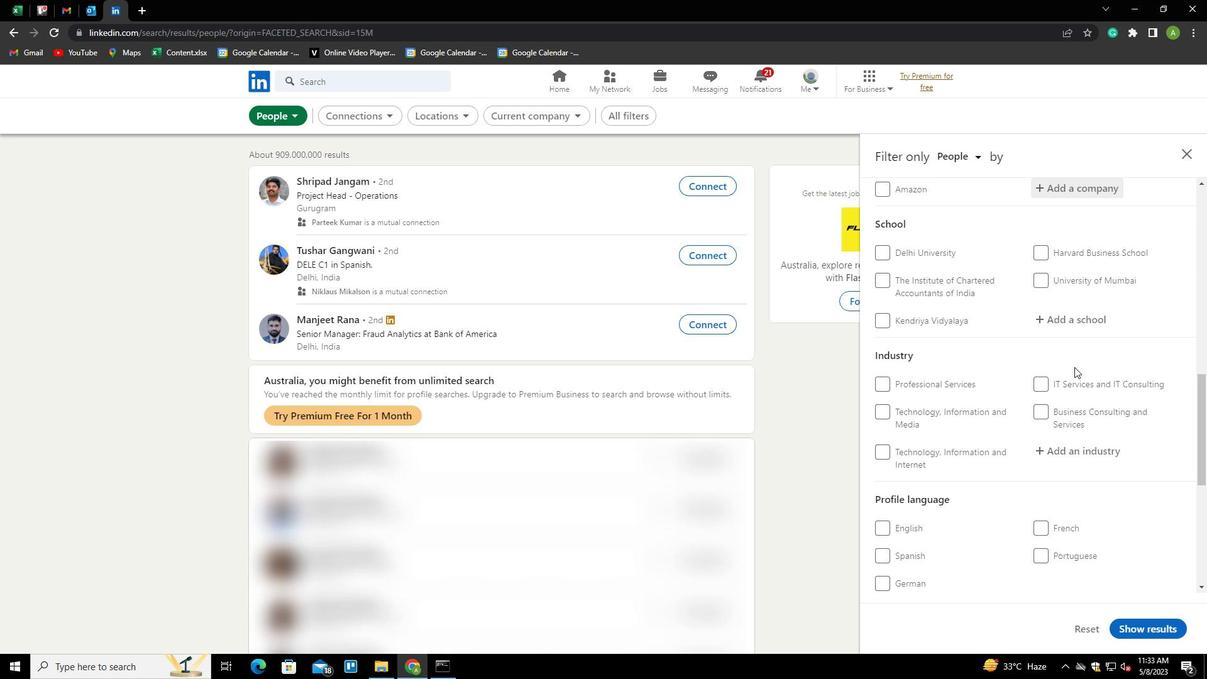 
Action: Mouse moved to (915, 431)
Screenshot: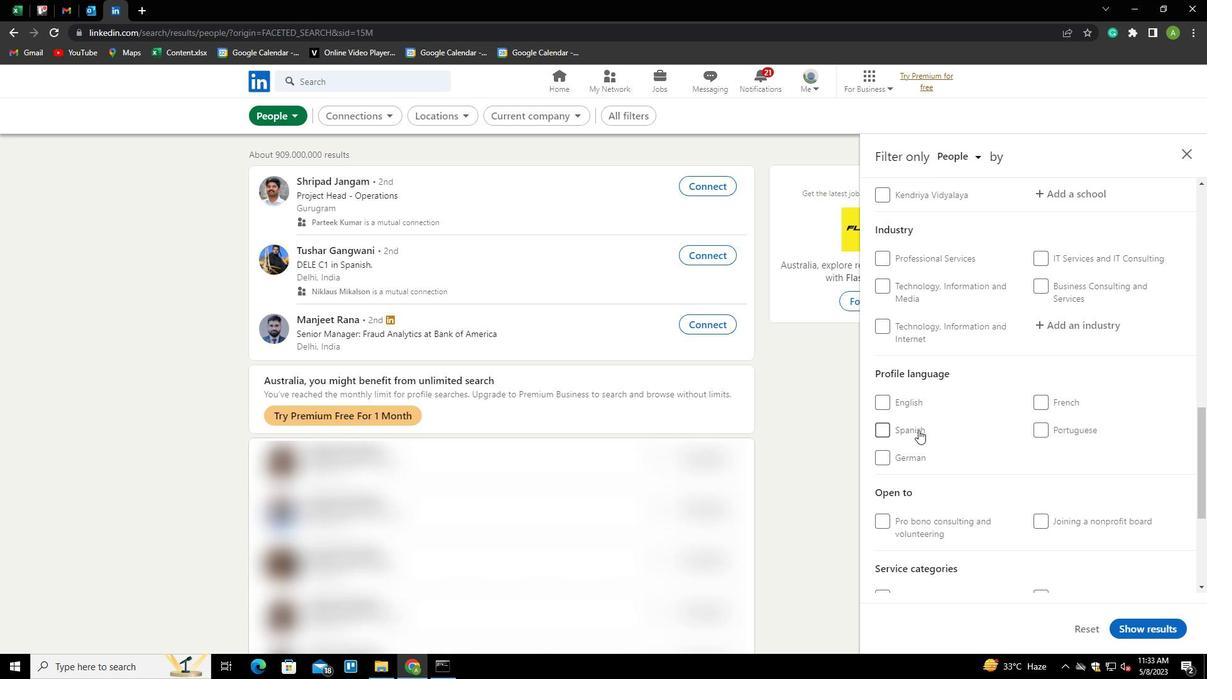 
Action: Mouse pressed left at (915, 431)
Screenshot: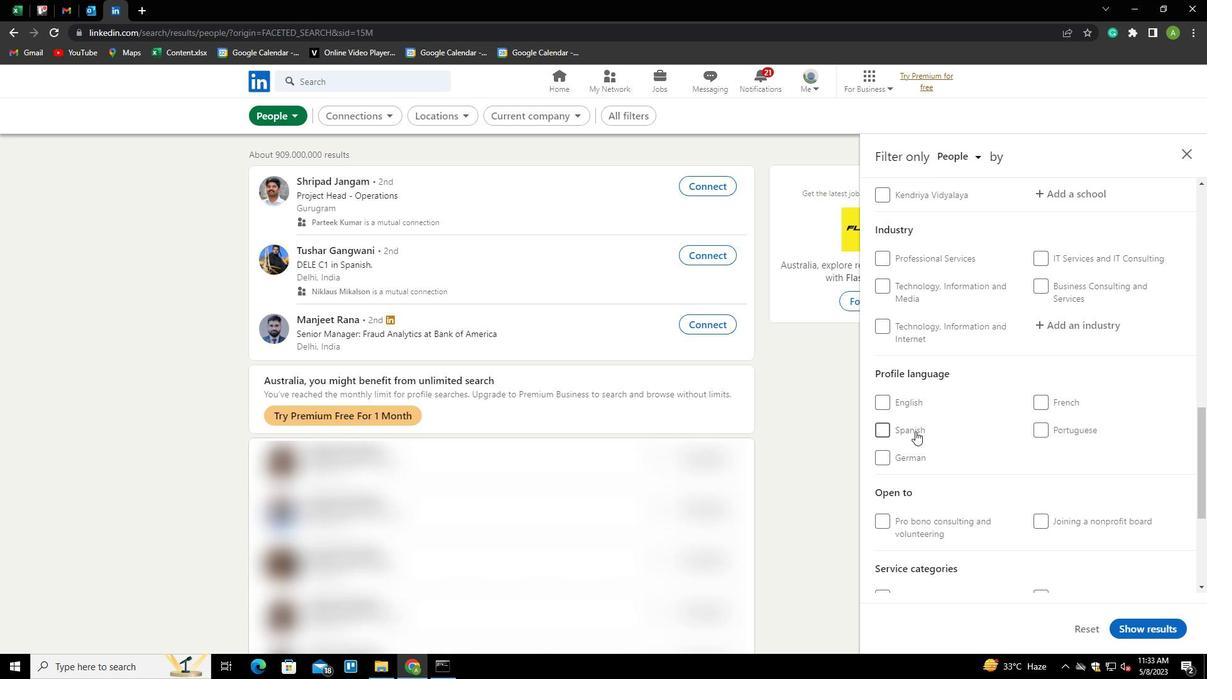 
Action: Mouse moved to (979, 427)
Screenshot: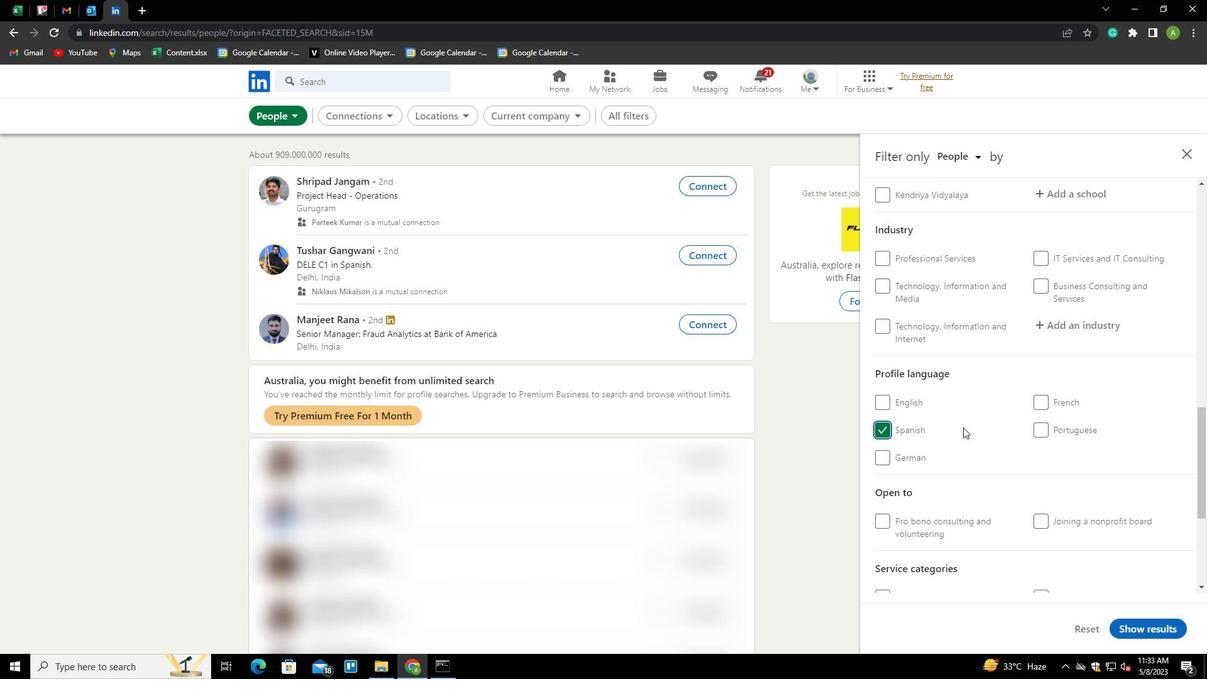 
Action: Mouse scrolled (979, 428) with delta (0, 0)
Screenshot: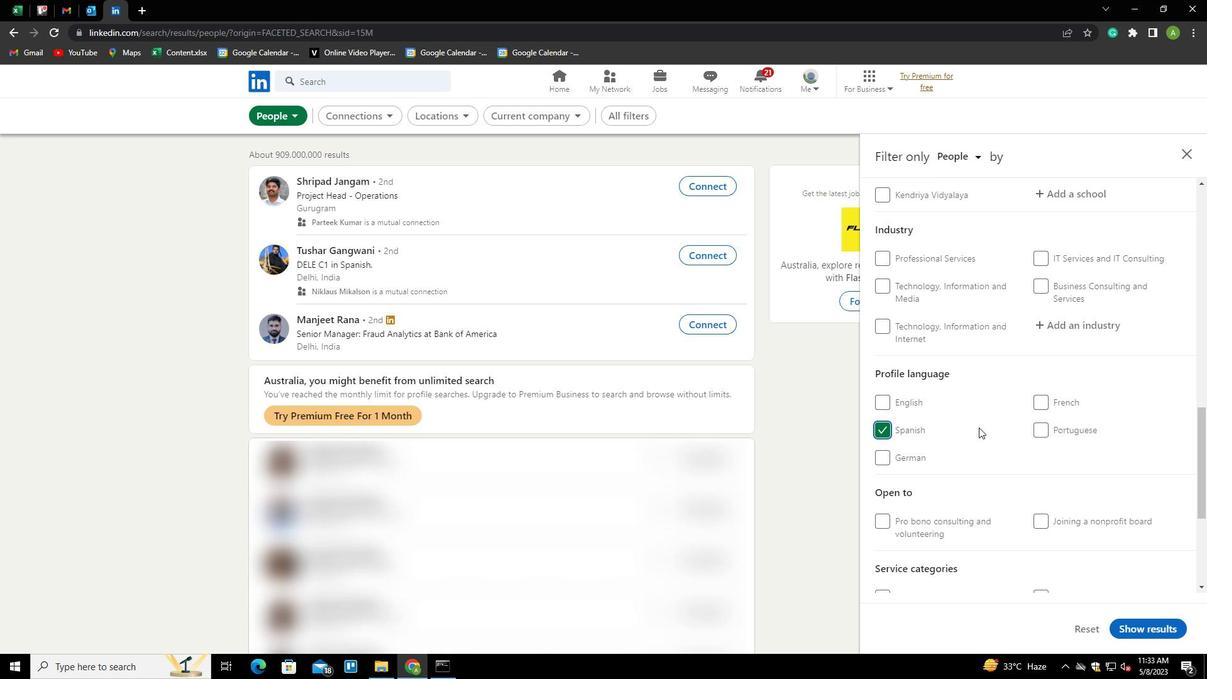 
Action: Mouse scrolled (979, 428) with delta (0, 0)
Screenshot: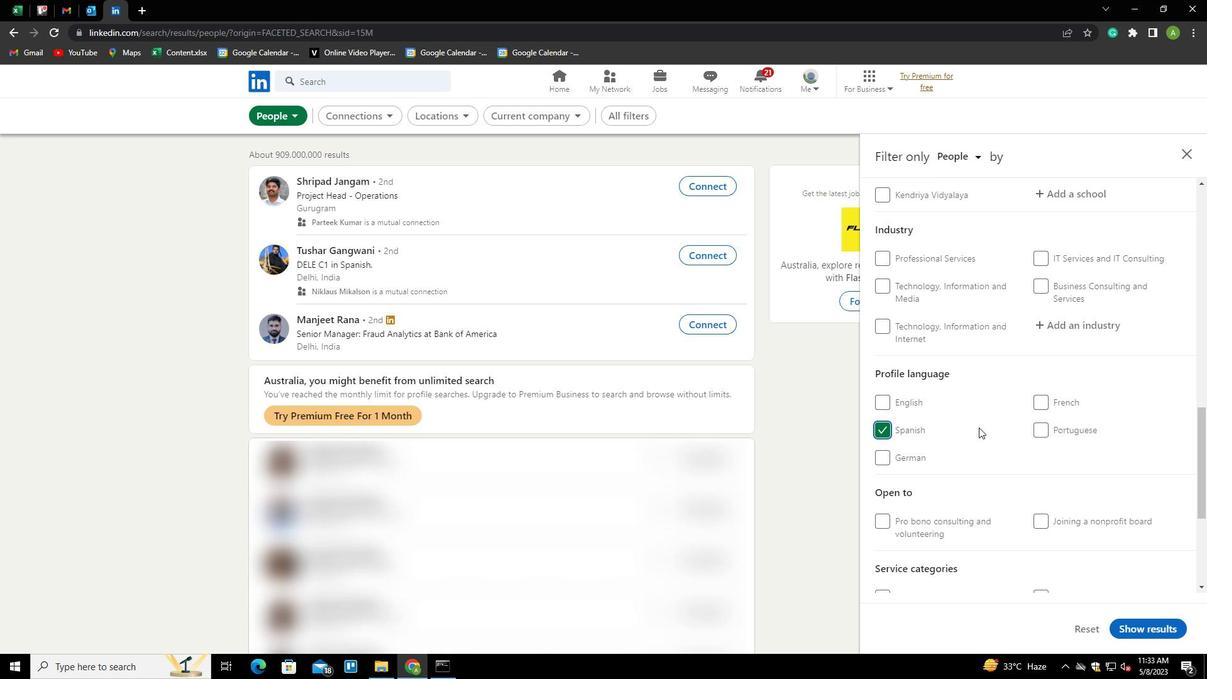 
Action: Mouse scrolled (979, 428) with delta (0, 0)
Screenshot: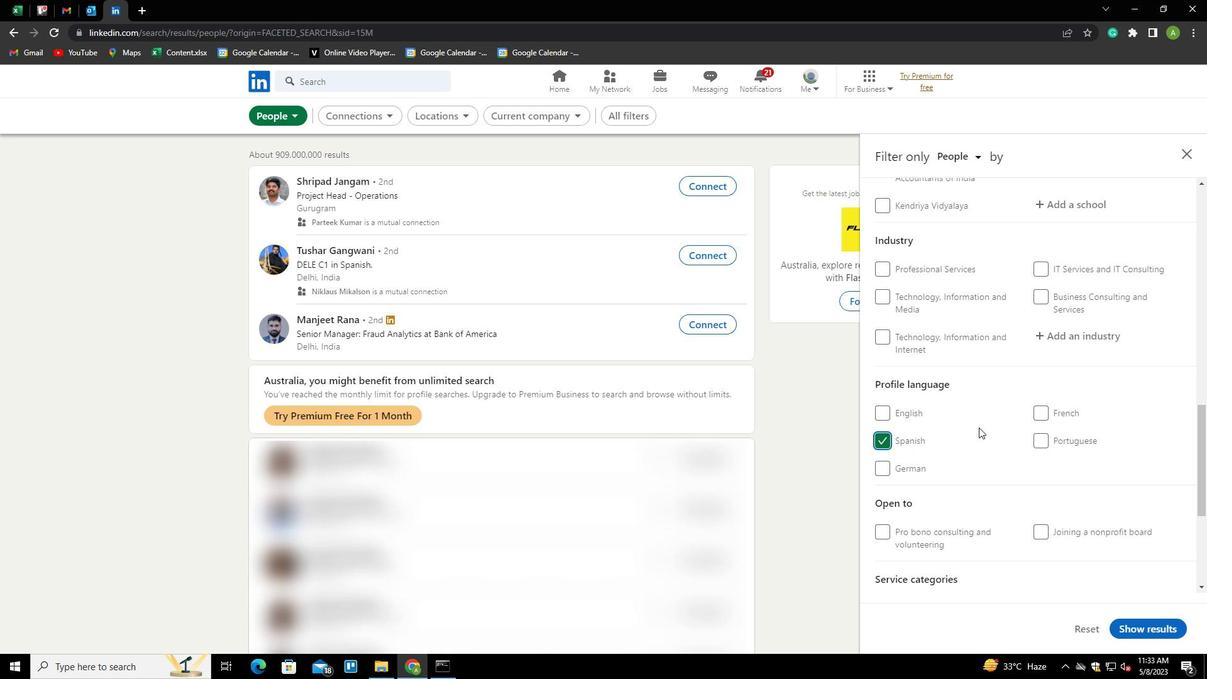 
Action: Mouse scrolled (979, 428) with delta (0, 0)
Screenshot: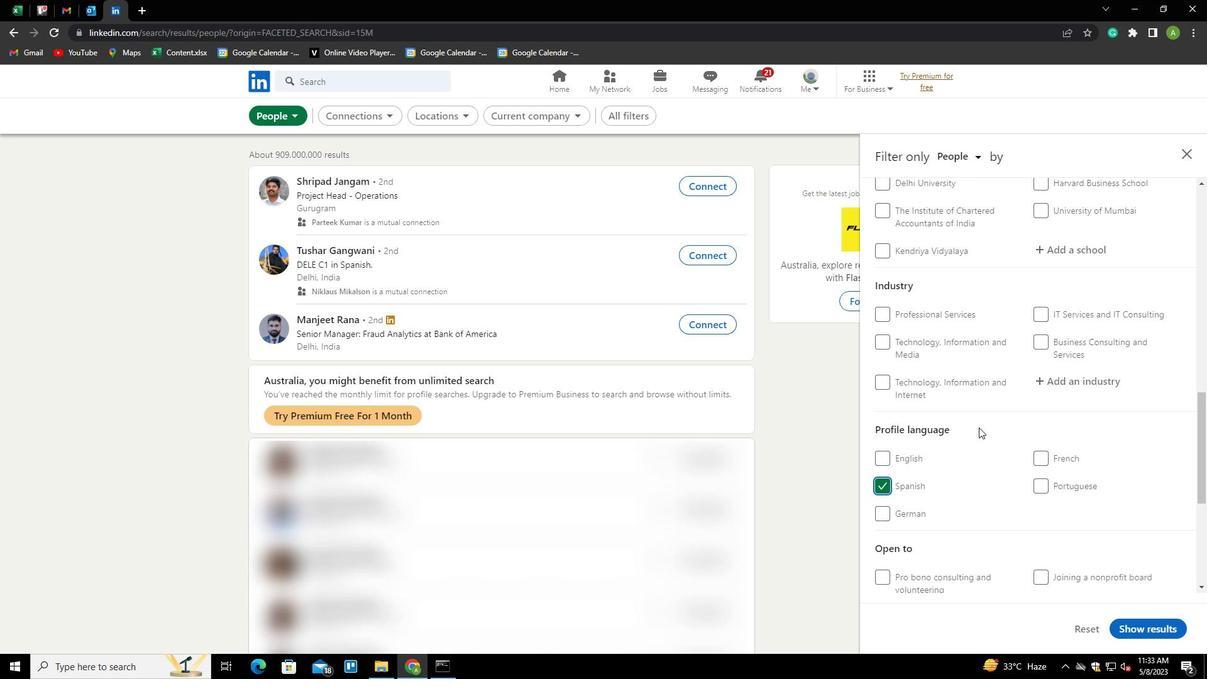 
Action: Mouse scrolled (979, 428) with delta (0, 0)
Screenshot: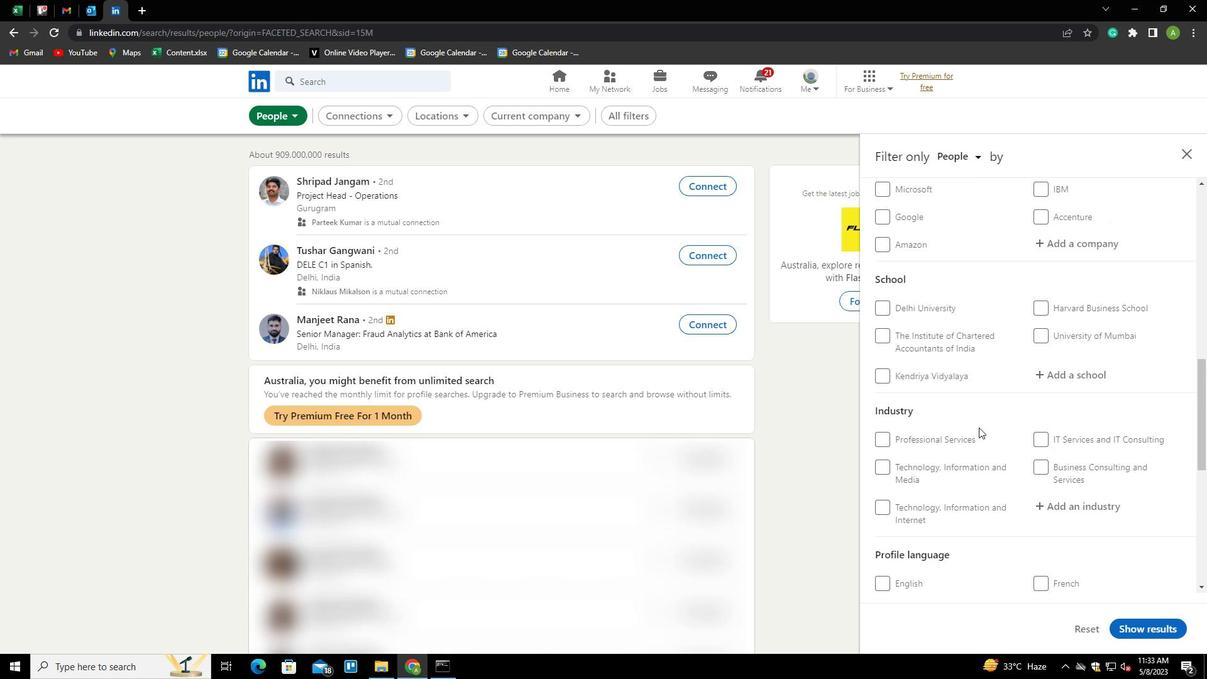 
Action: Mouse moved to (979, 427)
Screenshot: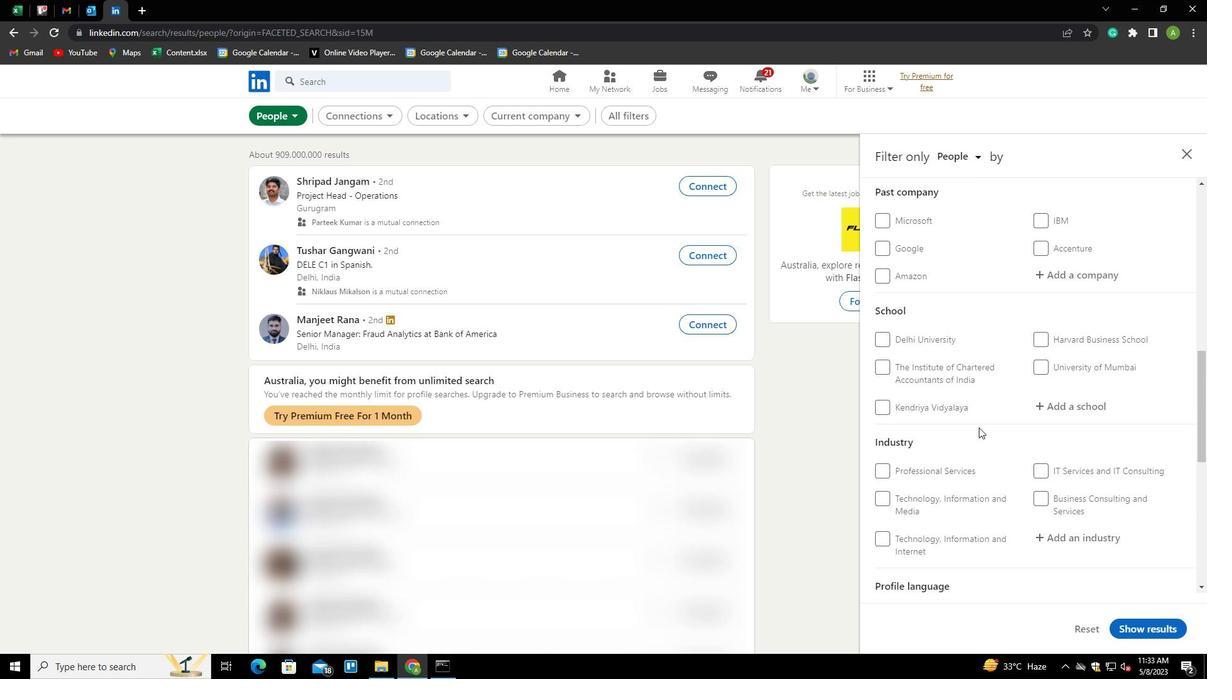 
Action: Mouse scrolled (979, 428) with delta (0, 0)
Screenshot: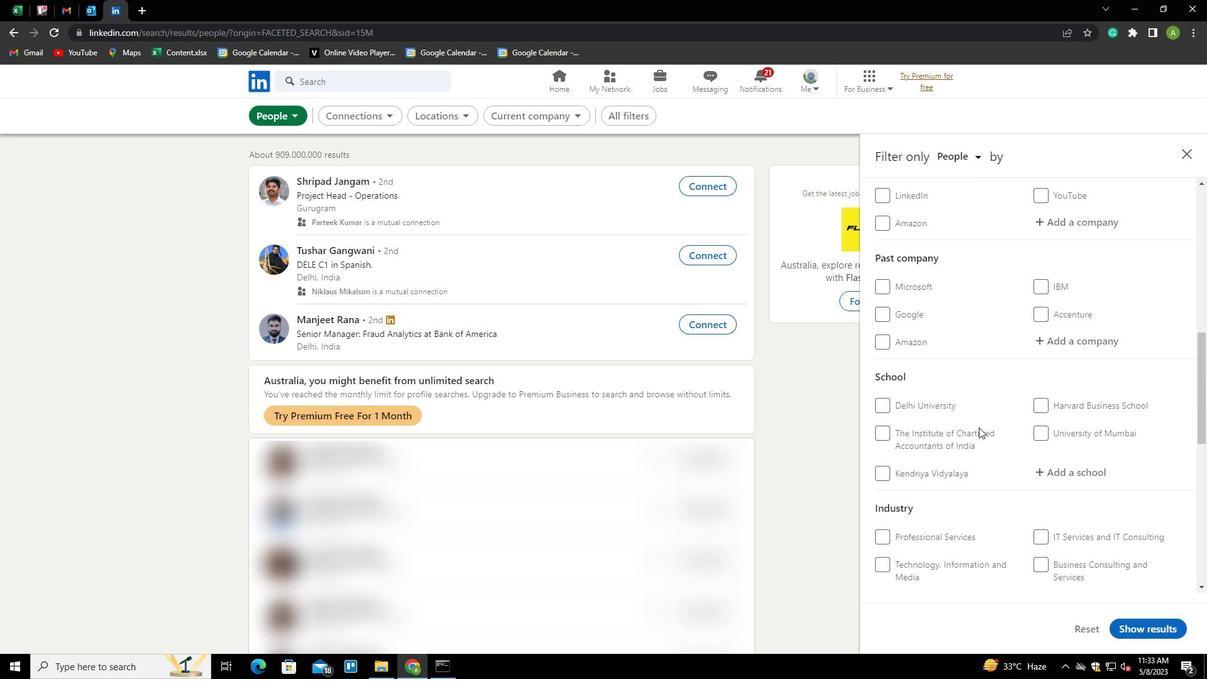 
Action: Mouse moved to (1058, 322)
Screenshot: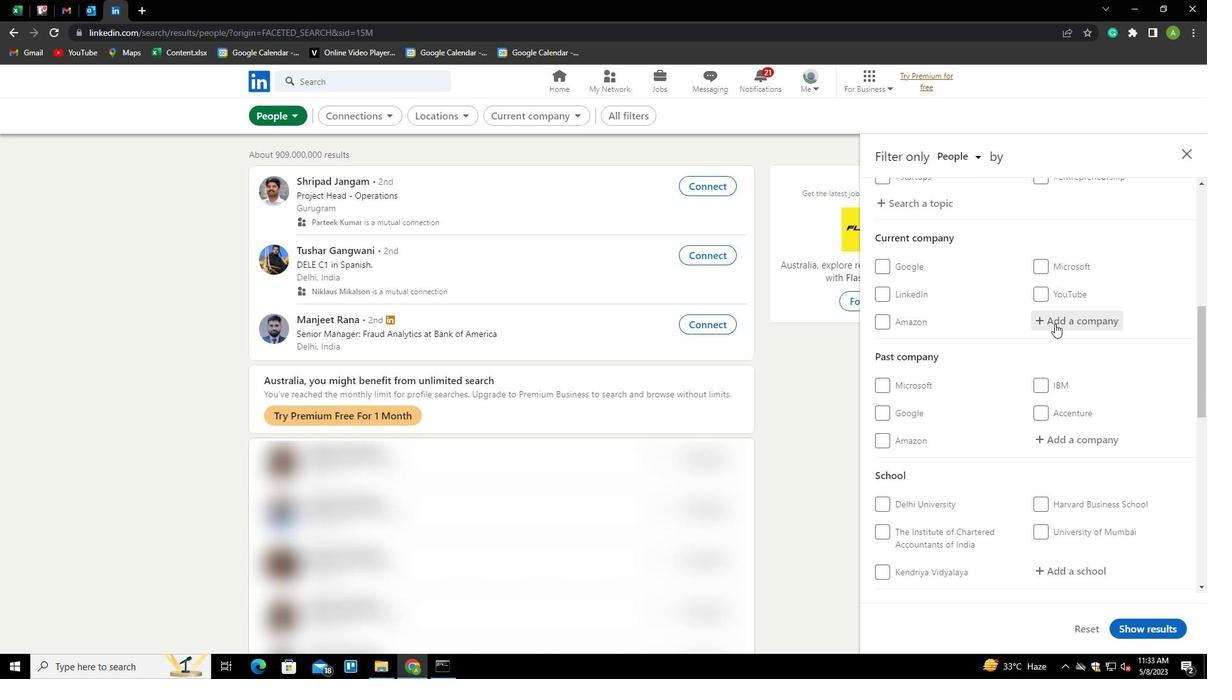 
Action: Mouse pressed left at (1058, 322)
Screenshot: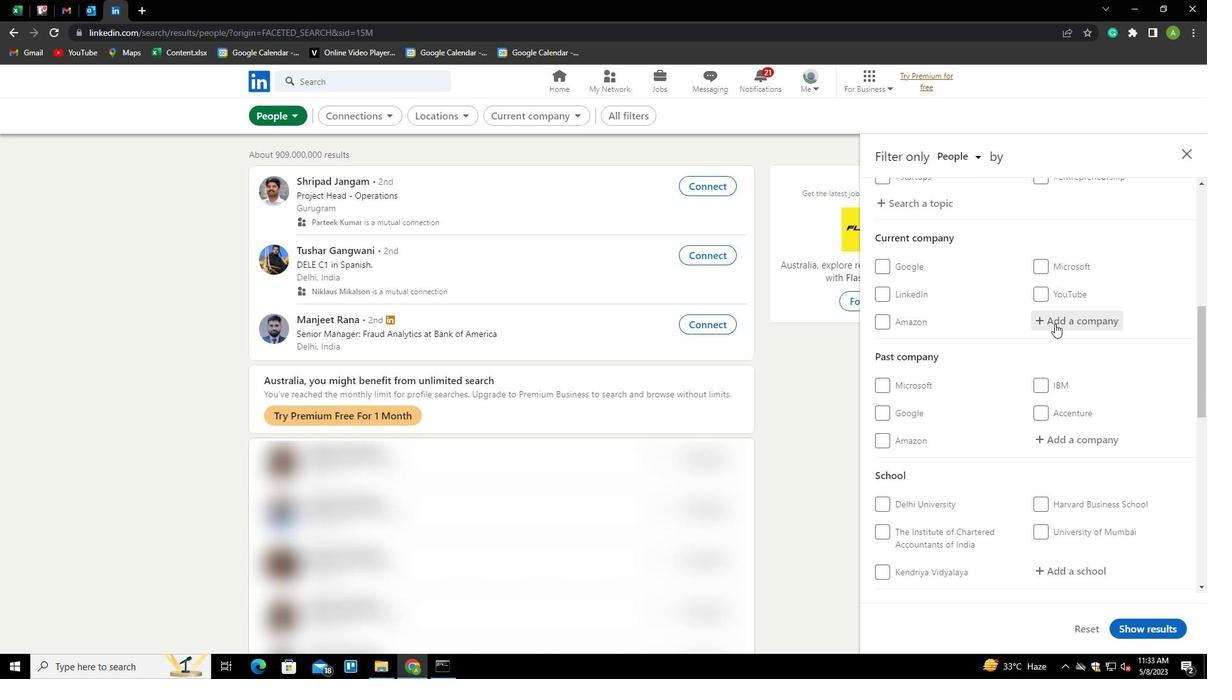 
Action: Key pressed <Key.shift>SG<Key.space><Key.shift>ANALYTICS<Key.down><Key.enter>
Screenshot: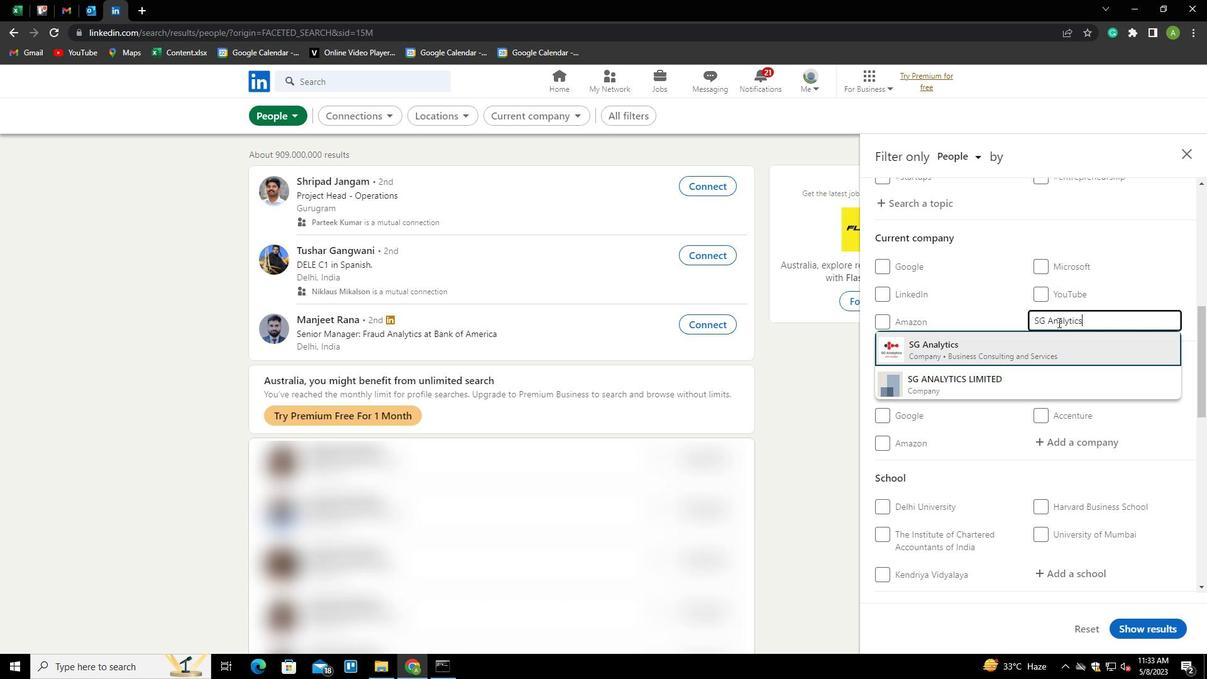 
Action: Mouse moved to (1062, 320)
Screenshot: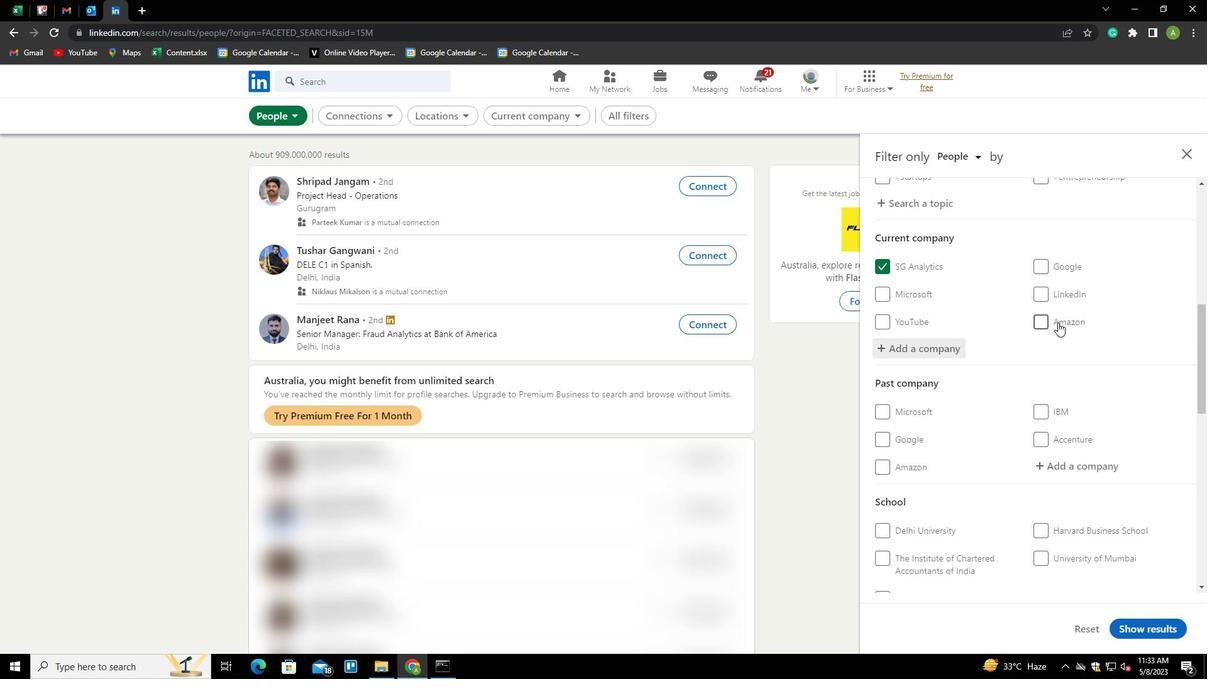 
Action: Mouse scrolled (1062, 320) with delta (0, 0)
Screenshot: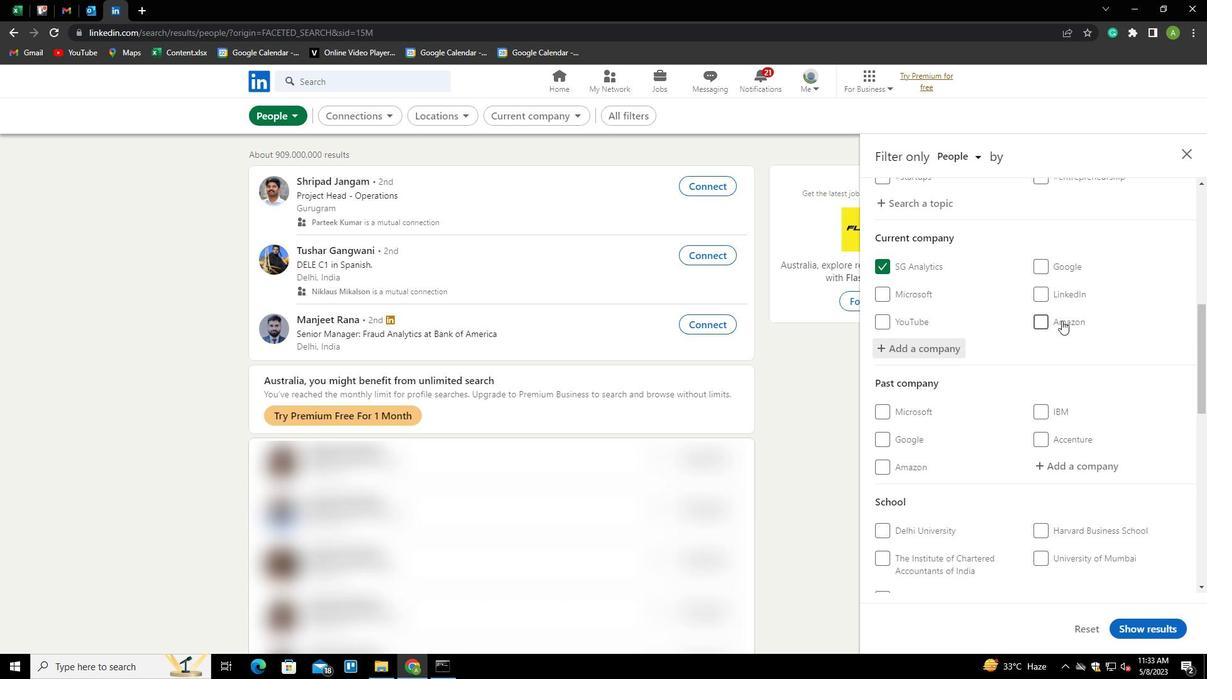 
Action: Mouse scrolled (1062, 320) with delta (0, 0)
Screenshot: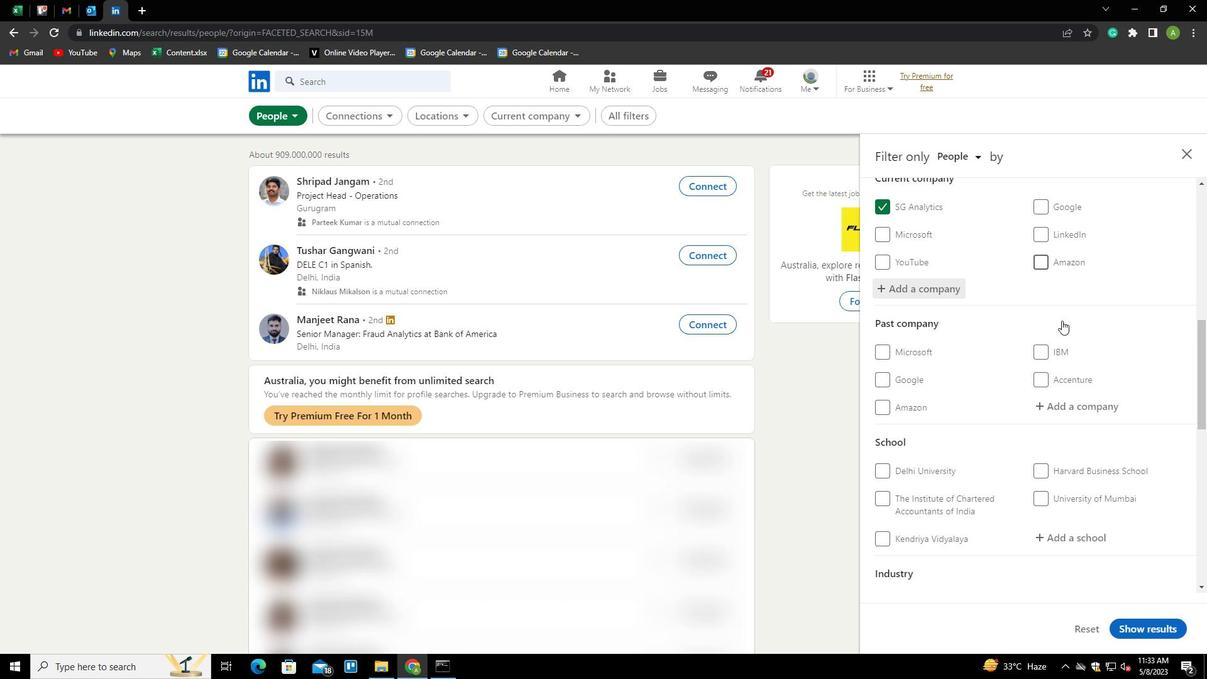 
Action: Mouse scrolled (1062, 320) with delta (0, 0)
Screenshot: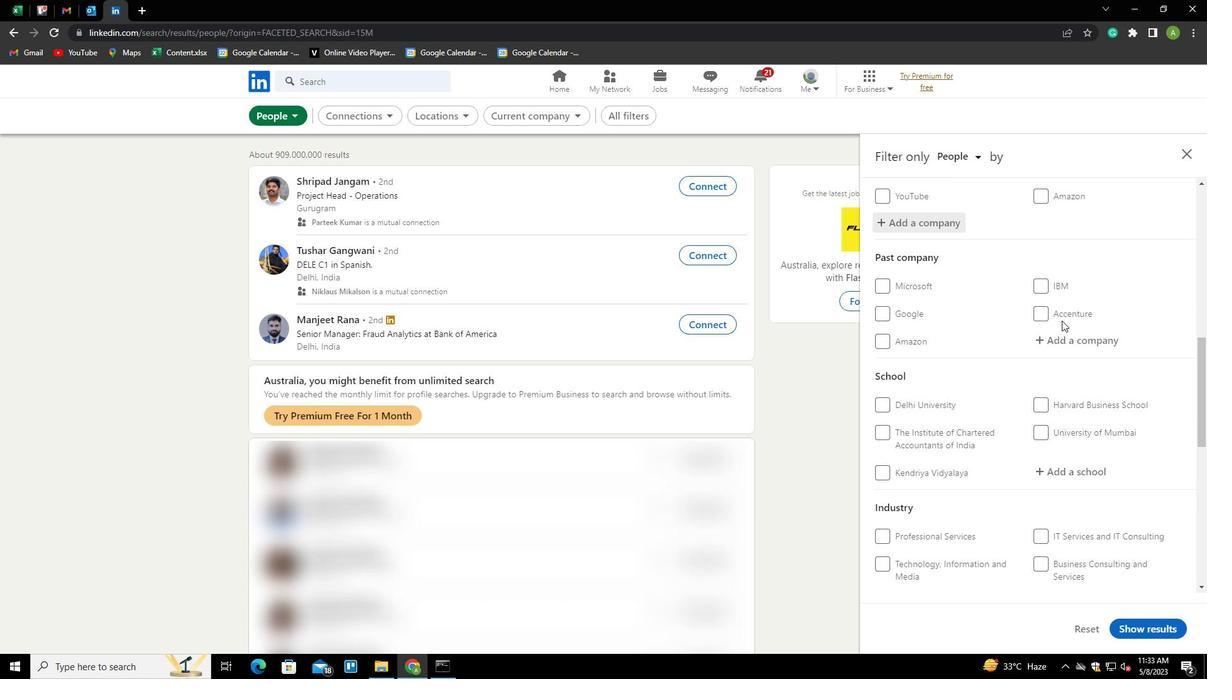 
Action: Mouse moved to (1064, 401)
Screenshot: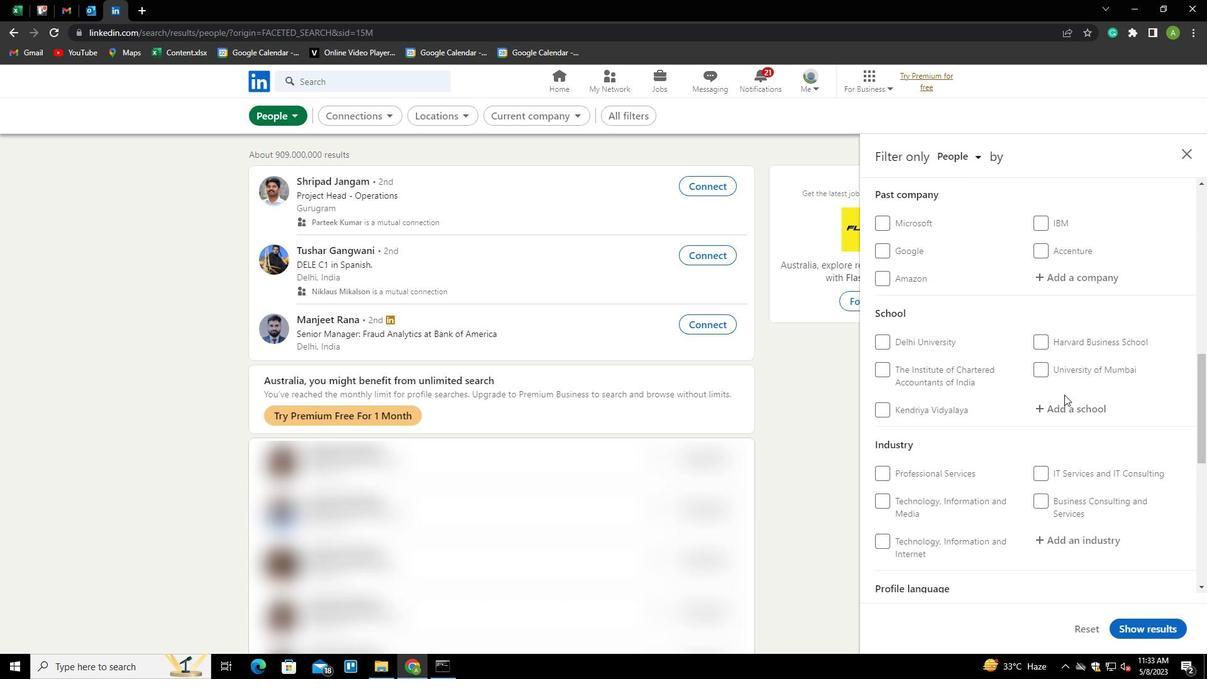 
Action: Mouse pressed left at (1064, 401)
Screenshot: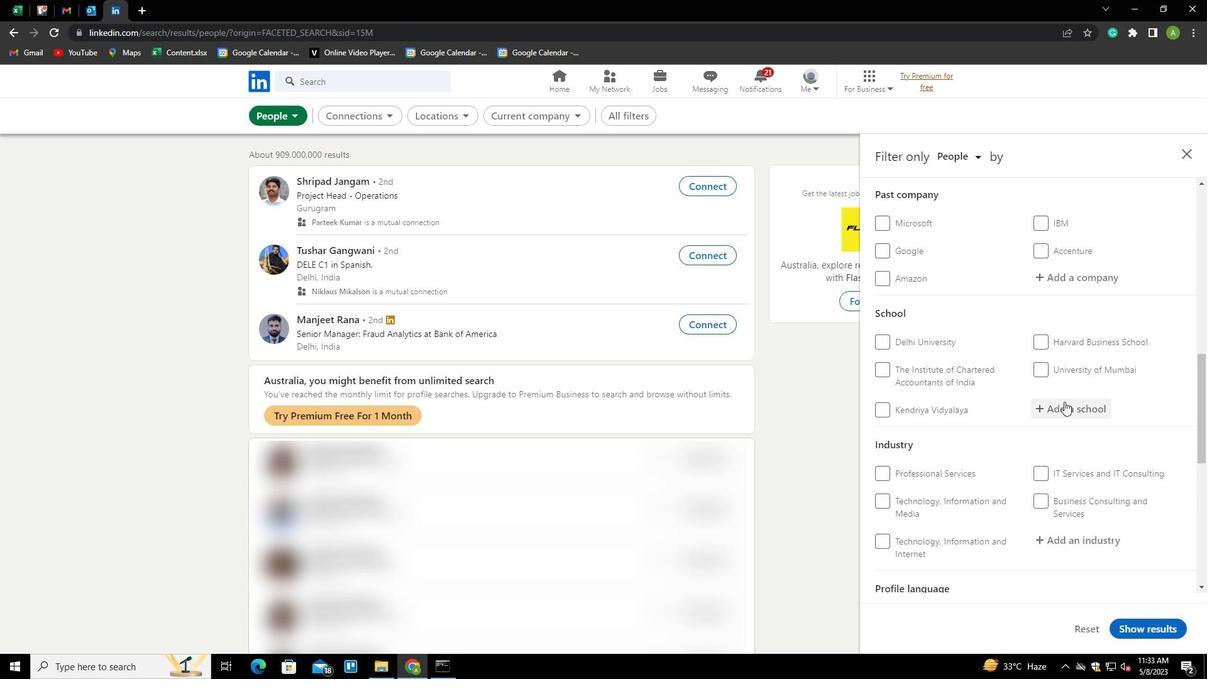 
Action: Mouse moved to (1052, 410)
Screenshot: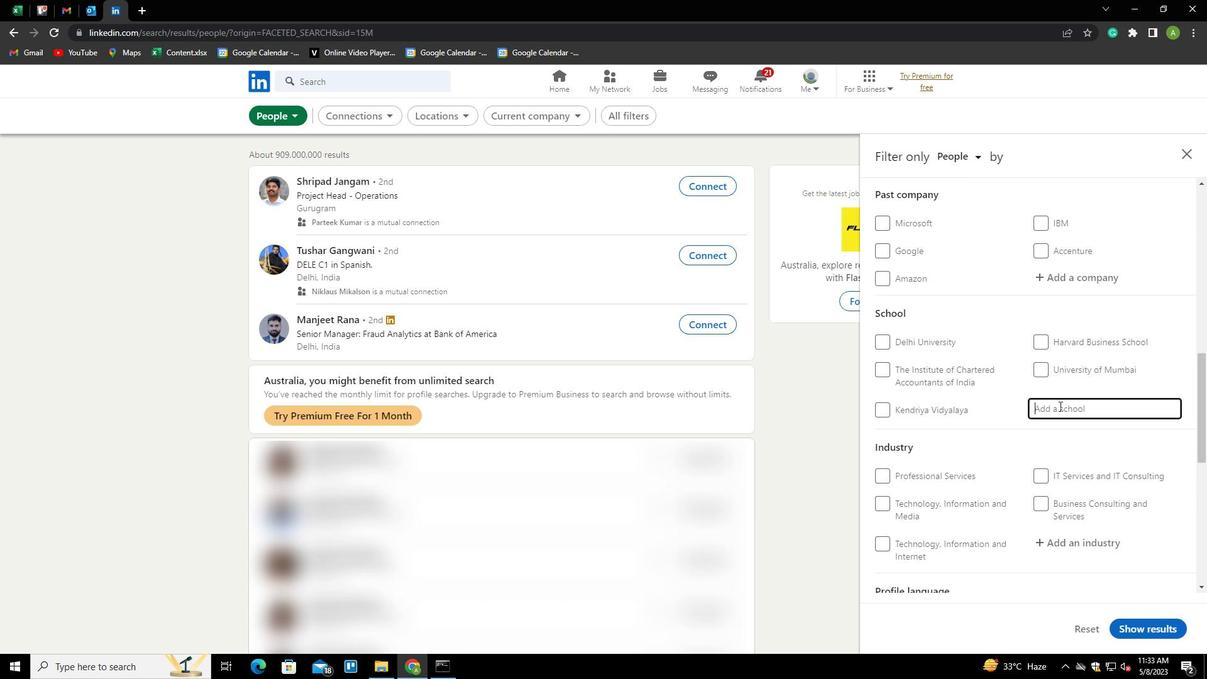
Action: Key pressed <Key.shift>CHRIST<Key.space><Key.shift>UNIVERSITY.<Key.backspace>,<Key.space><Key.shift>BANGO<Key.backspace>ALORE<Key.down><Key.enter>
Screenshot: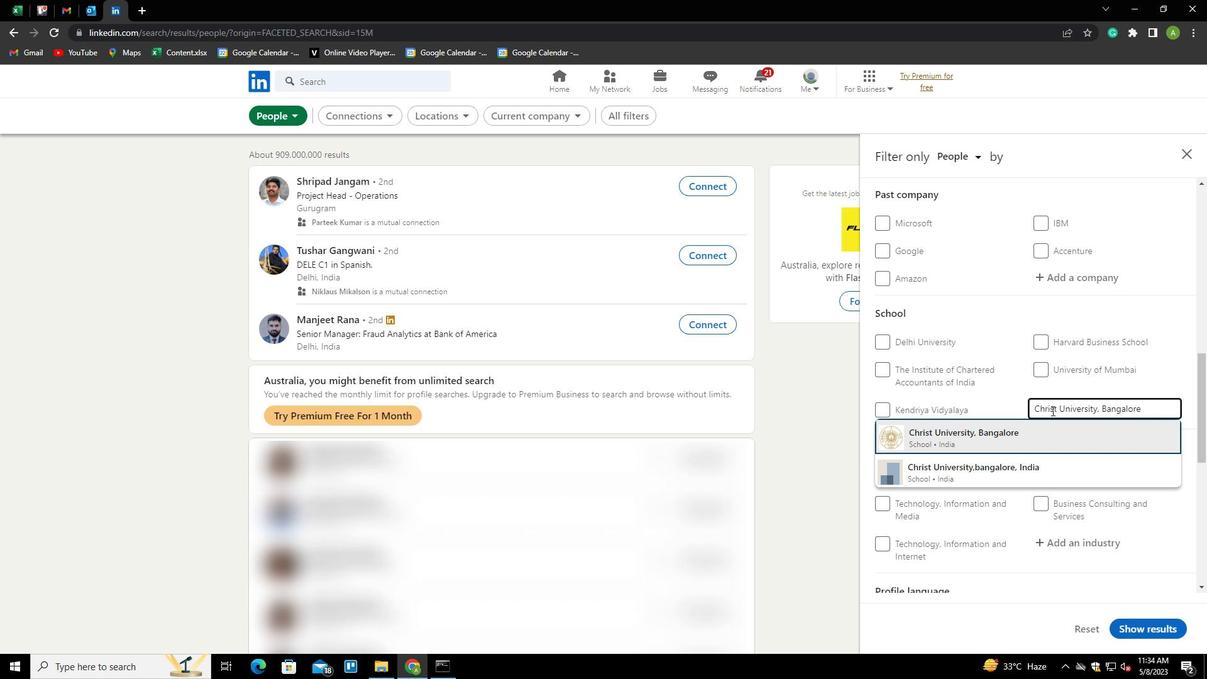 
Action: Mouse moved to (1042, 416)
Screenshot: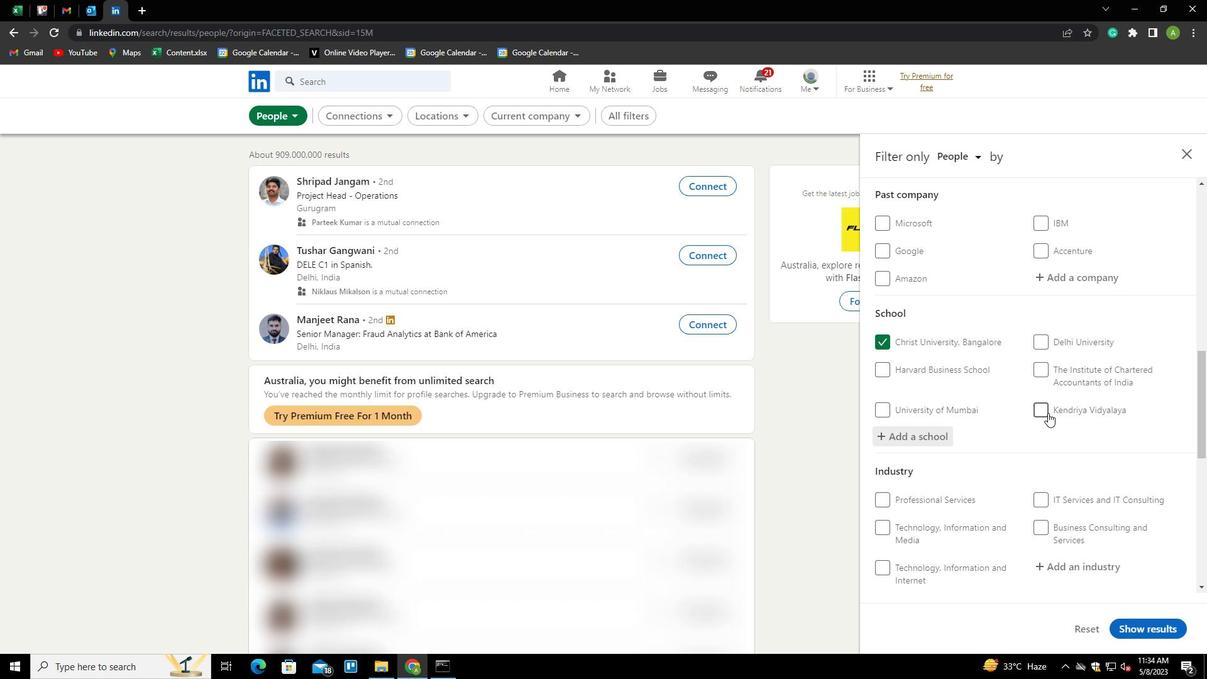 
Action: Mouse scrolled (1042, 415) with delta (0, 0)
Screenshot: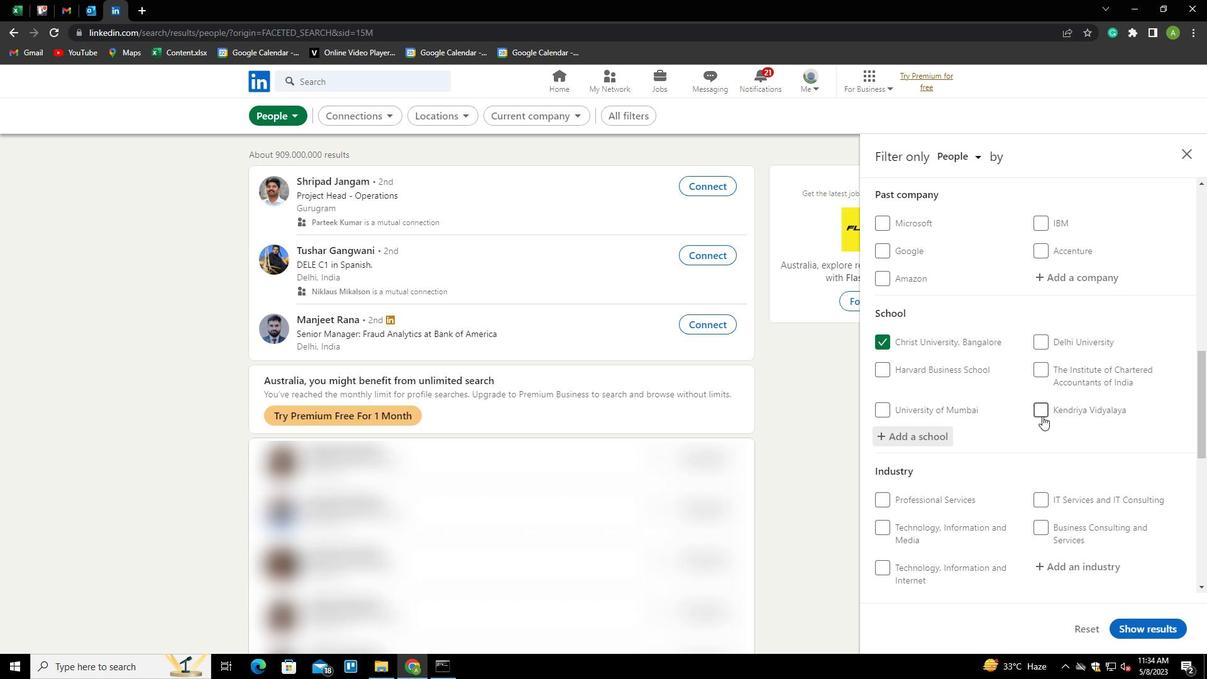 
Action: Mouse scrolled (1042, 415) with delta (0, 0)
Screenshot: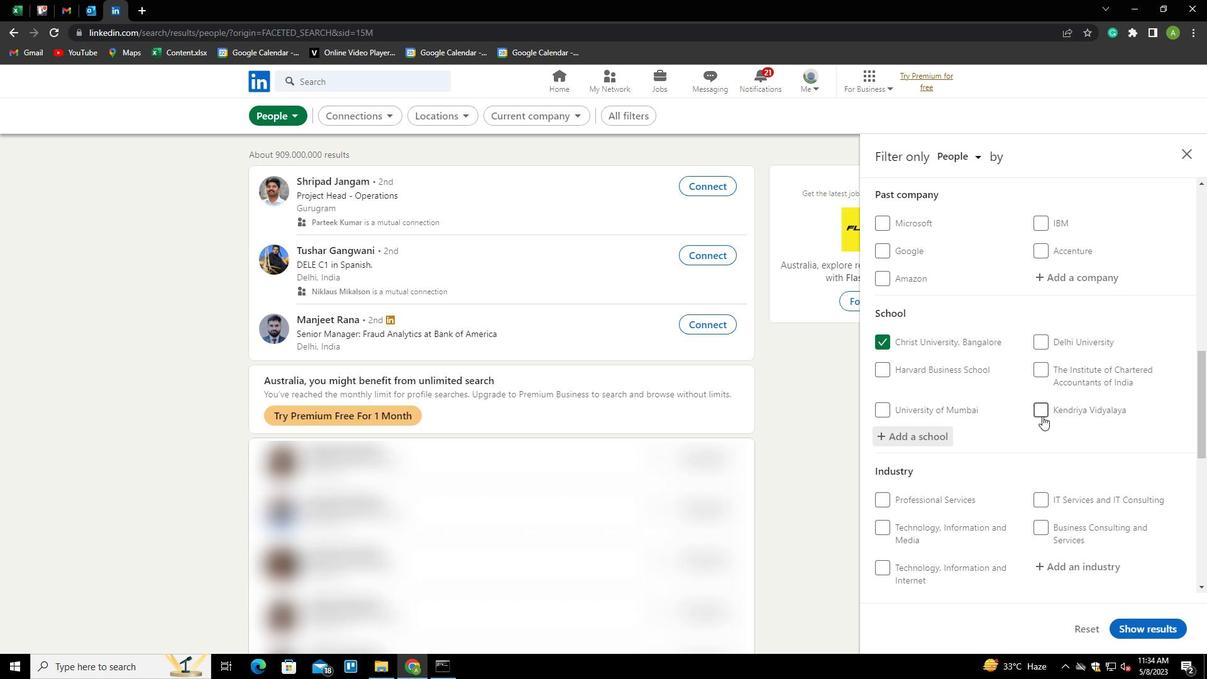 
Action: Mouse scrolled (1042, 415) with delta (0, 0)
Screenshot: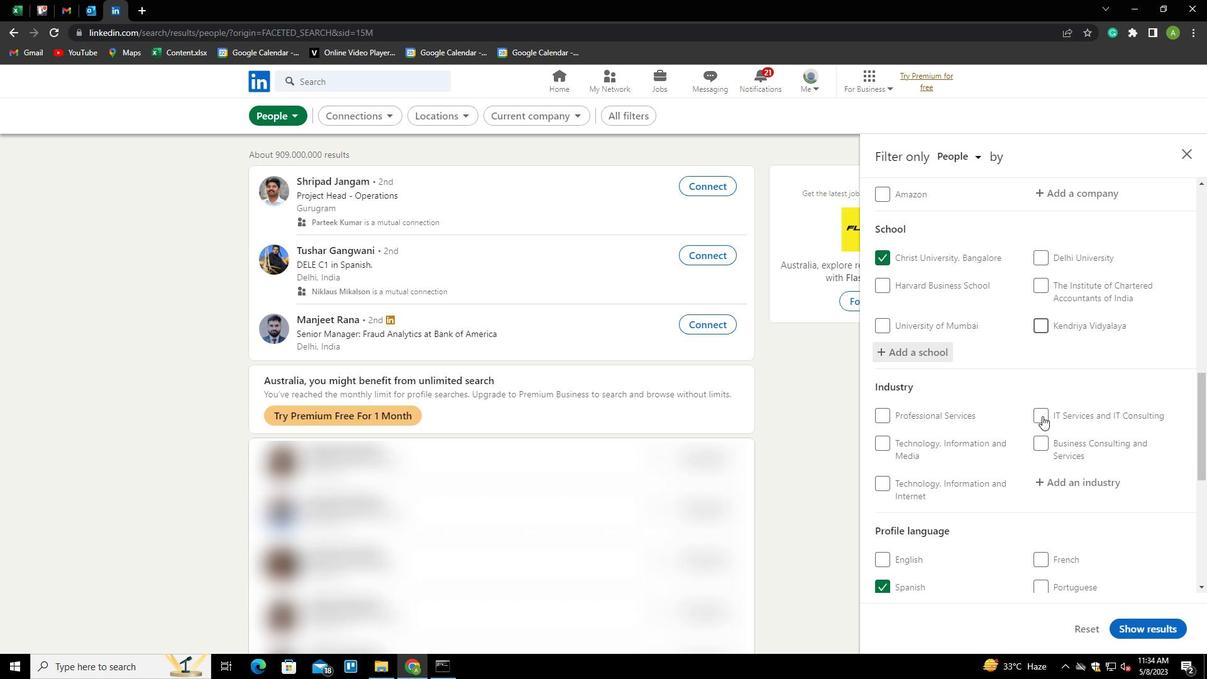 
Action: Mouse scrolled (1042, 415) with delta (0, 0)
Screenshot: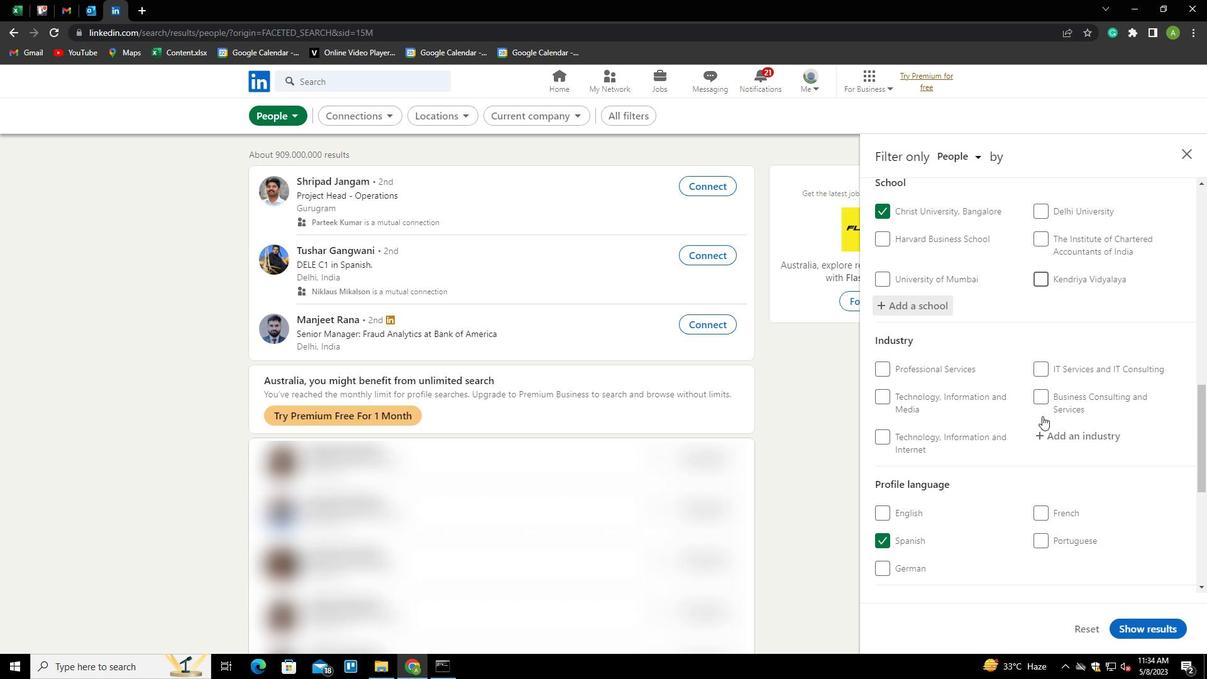 
Action: Mouse scrolled (1042, 415) with delta (0, 0)
Screenshot: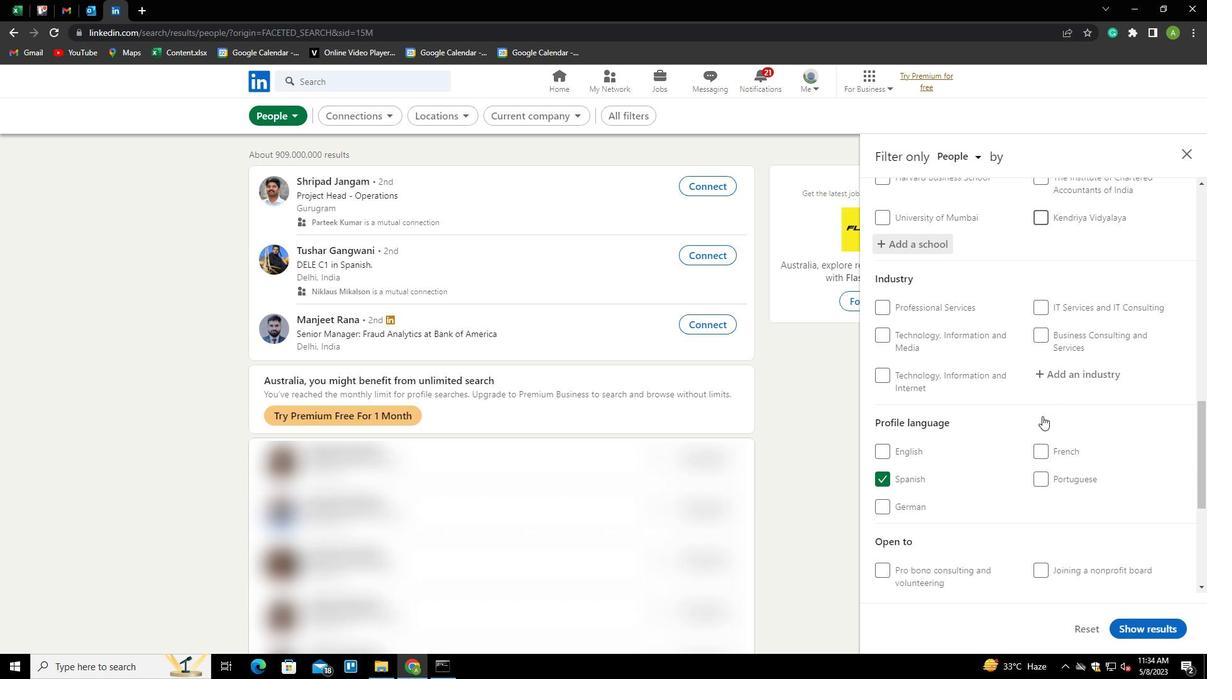 
Action: Mouse scrolled (1042, 415) with delta (0, 0)
Screenshot: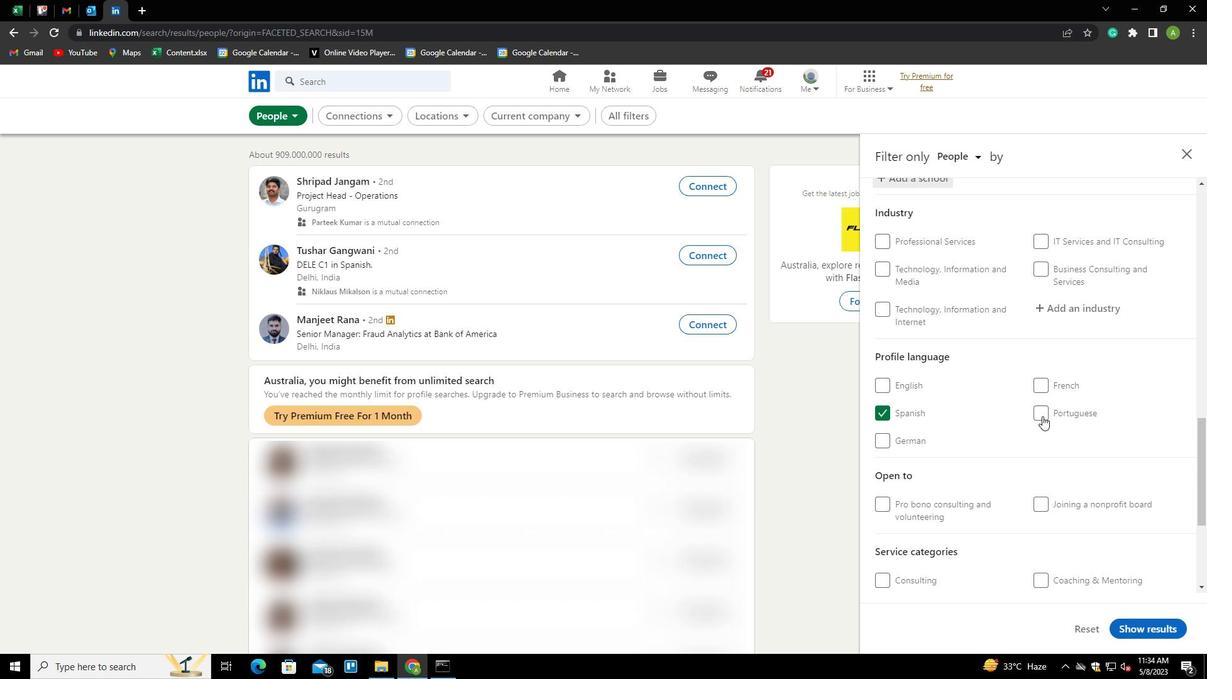 
Action: Mouse scrolled (1042, 415) with delta (0, 0)
Screenshot: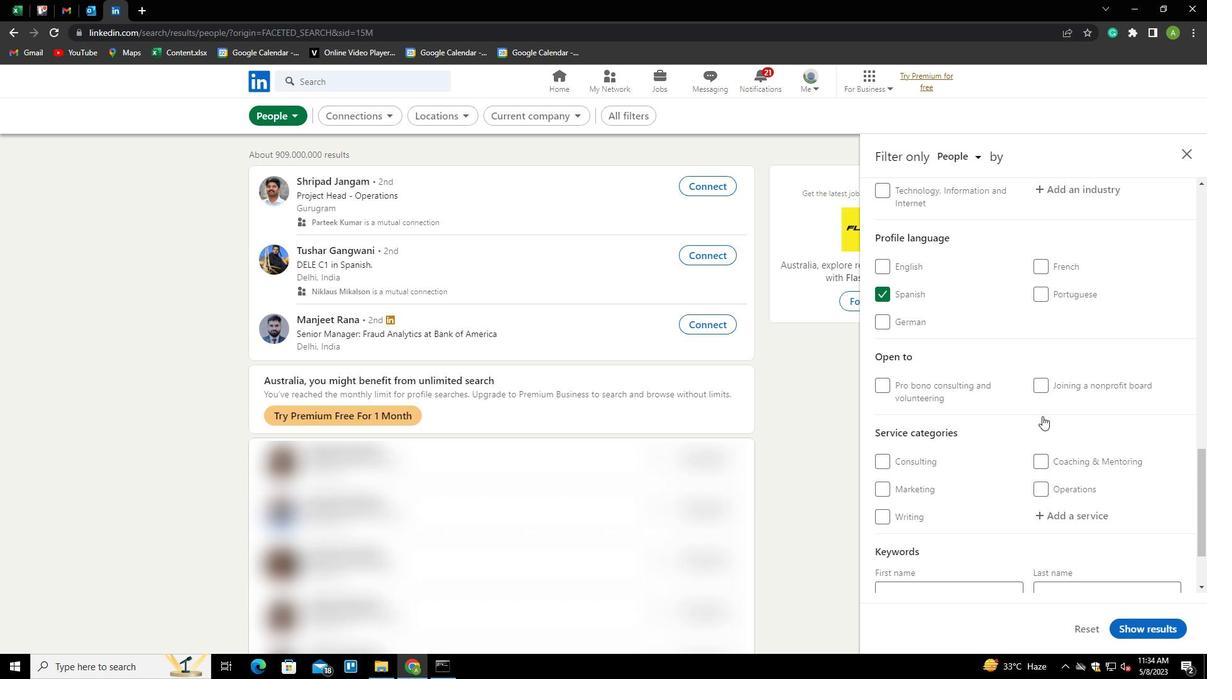 
Action: Mouse scrolled (1042, 415) with delta (0, 0)
Screenshot: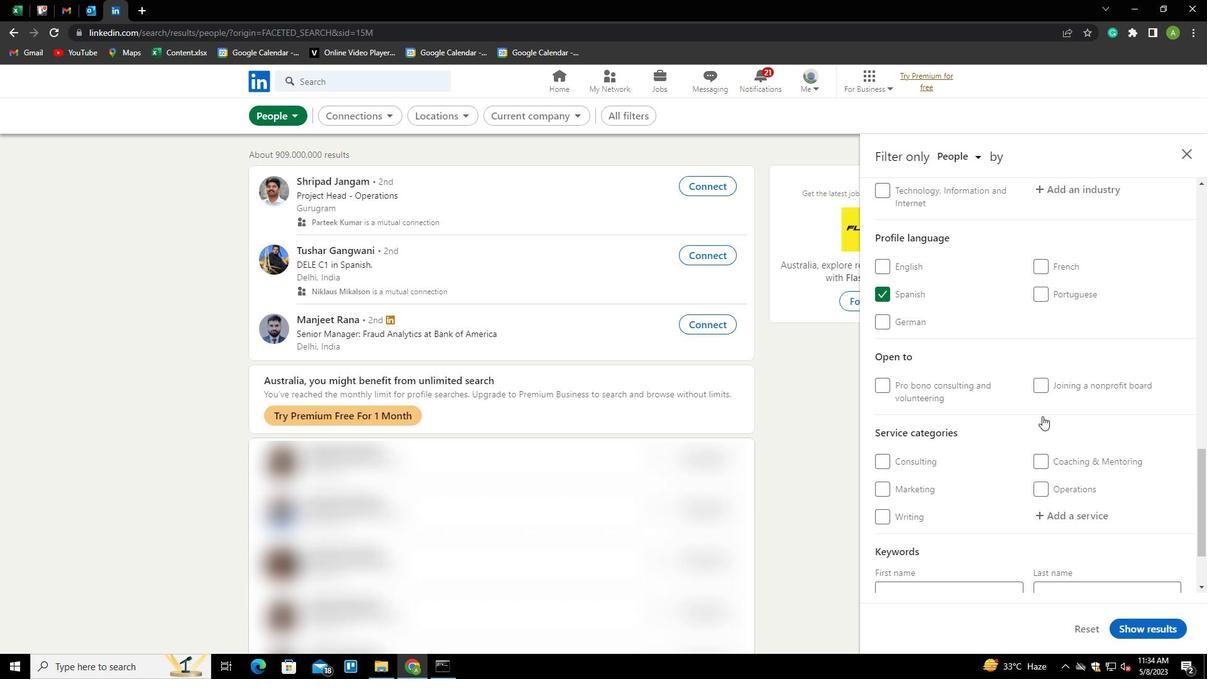 
Action: Mouse moved to (1068, 415)
Screenshot: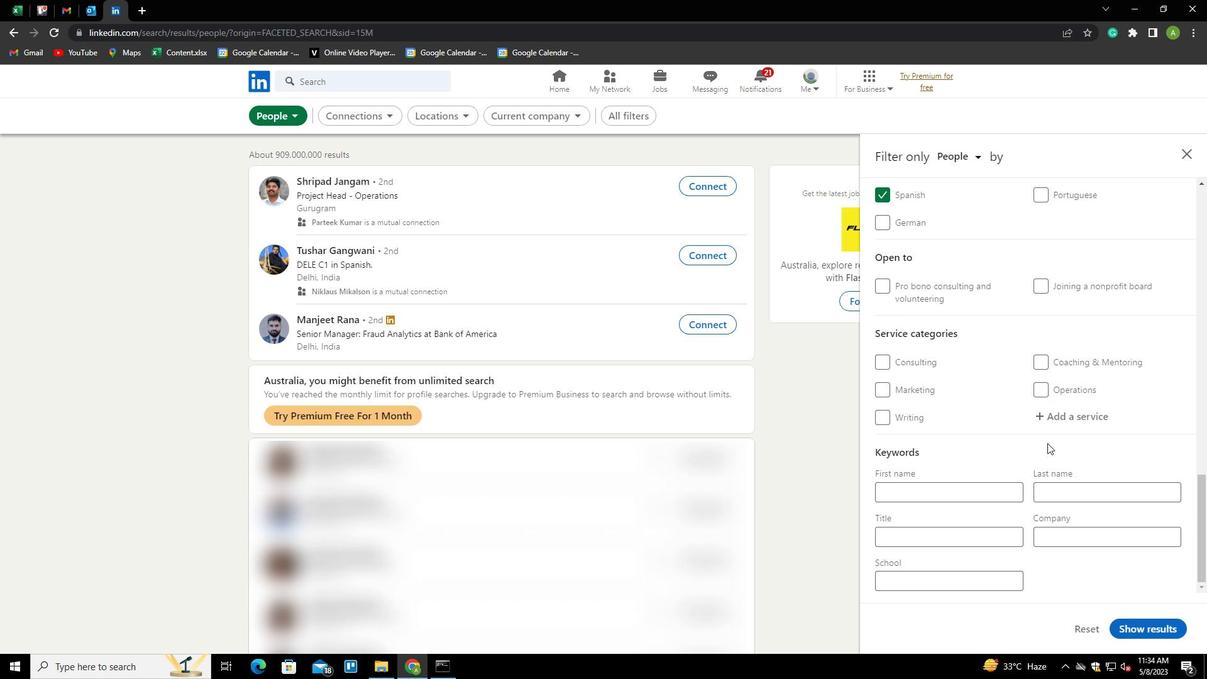 
Action: Mouse pressed left at (1068, 415)
Screenshot: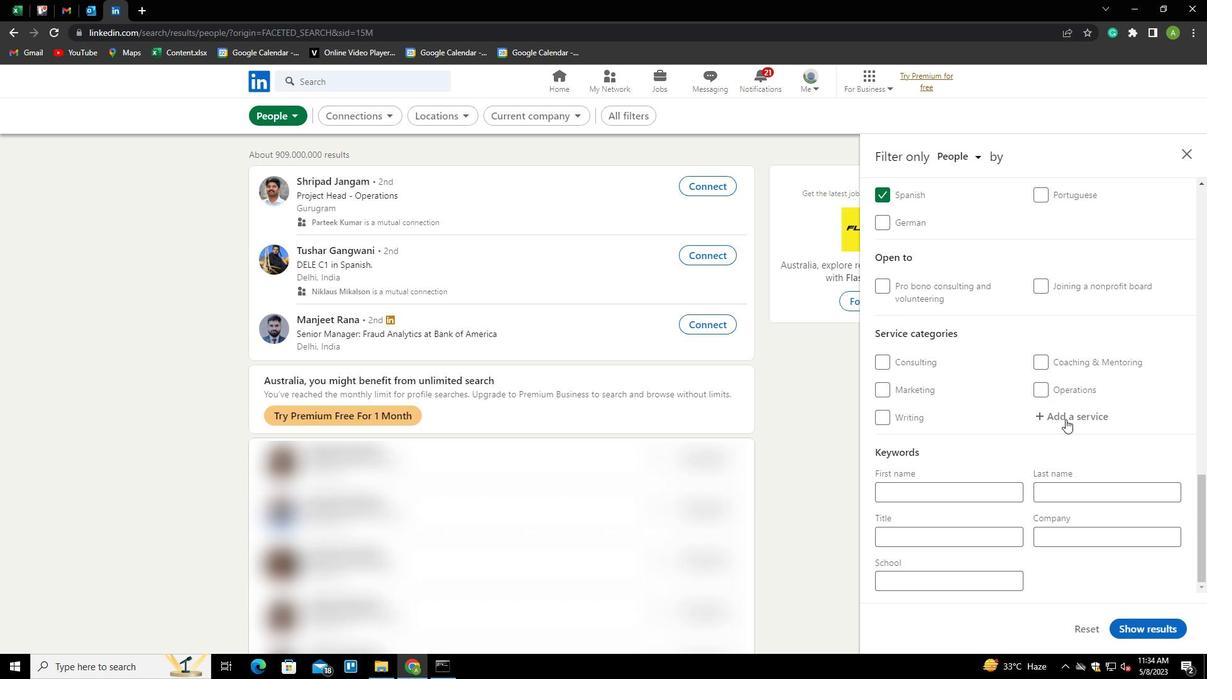 
Action: Key pressed <Key.shift>TRADE<Key.space><Key.shift>SHOWA<Key.backspace>S<Key.down><Key.enter>
Screenshot: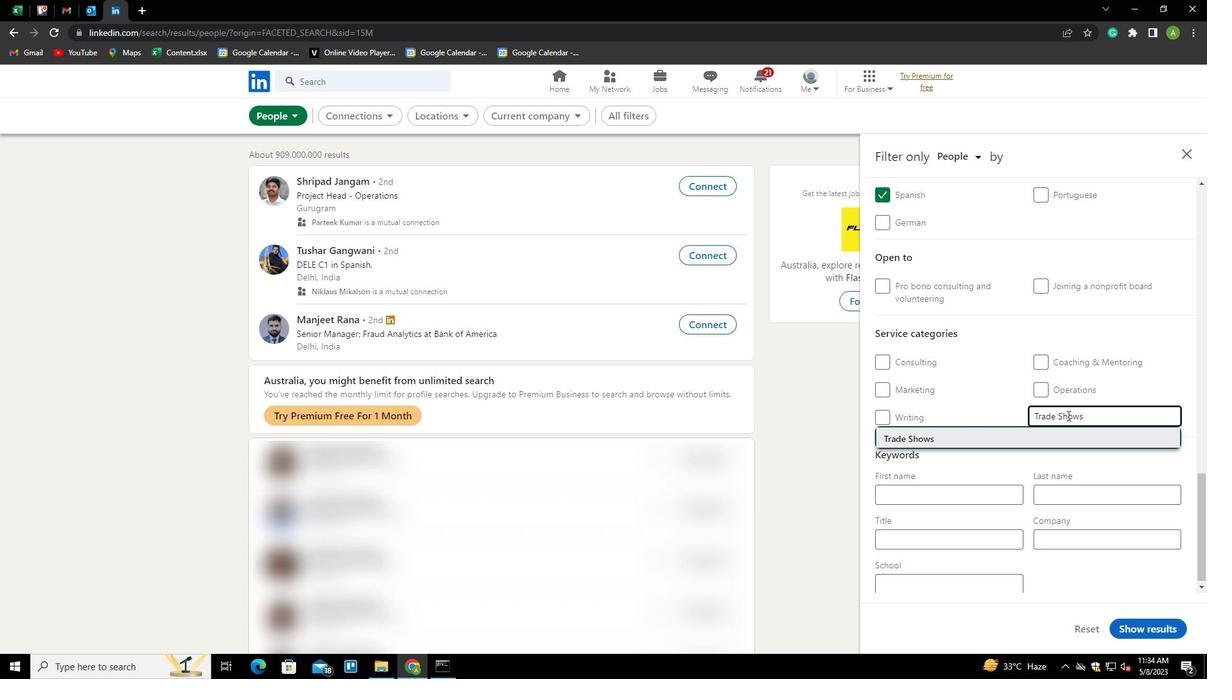 
Action: Mouse moved to (1076, 411)
Screenshot: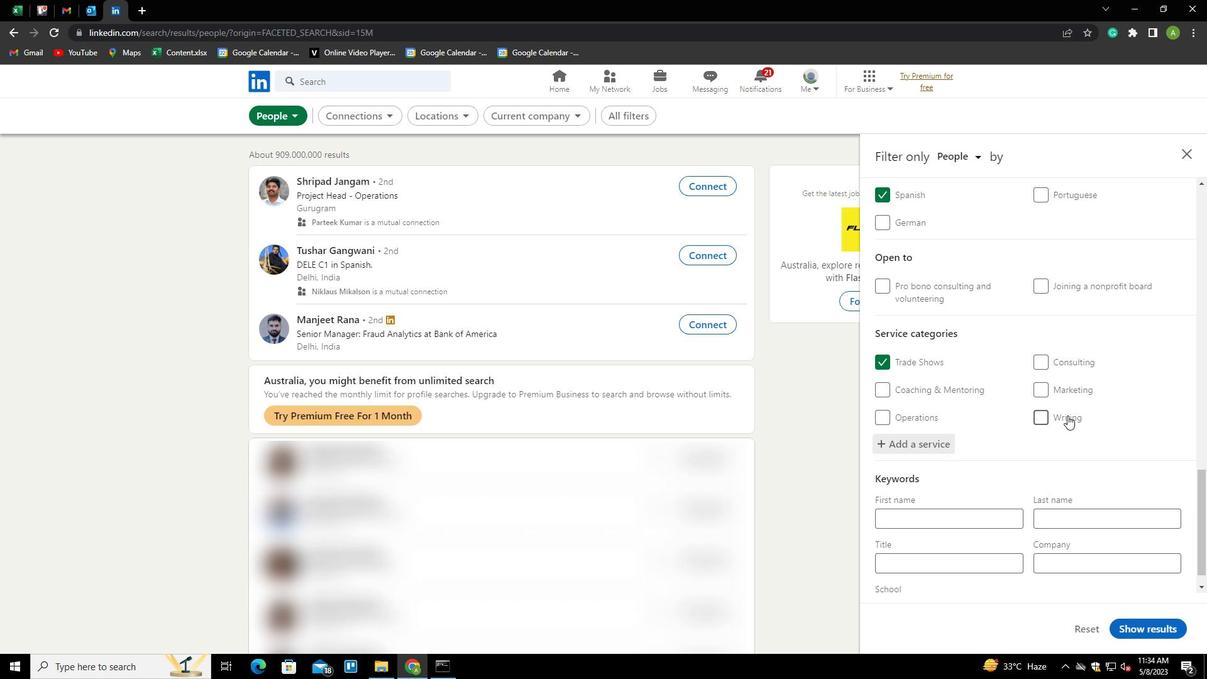 
Action: Mouse scrolled (1076, 410) with delta (0, 0)
Screenshot: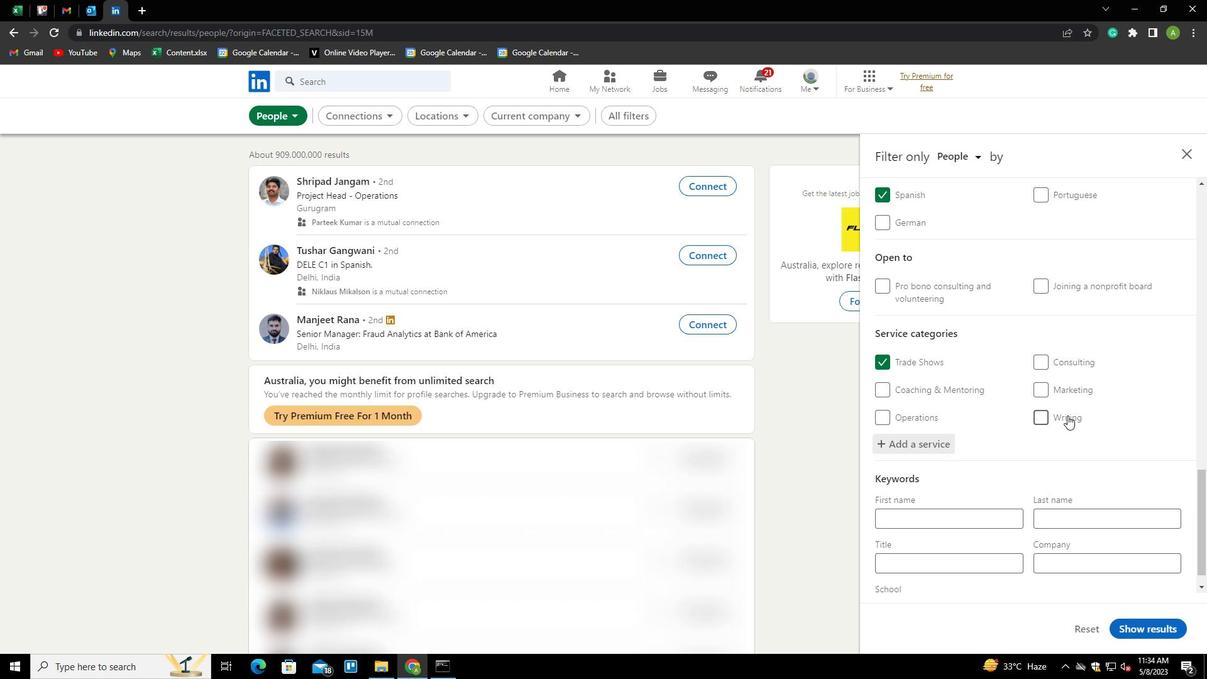 
Action: Mouse scrolled (1076, 410) with delta (0, 0)
Screenshot: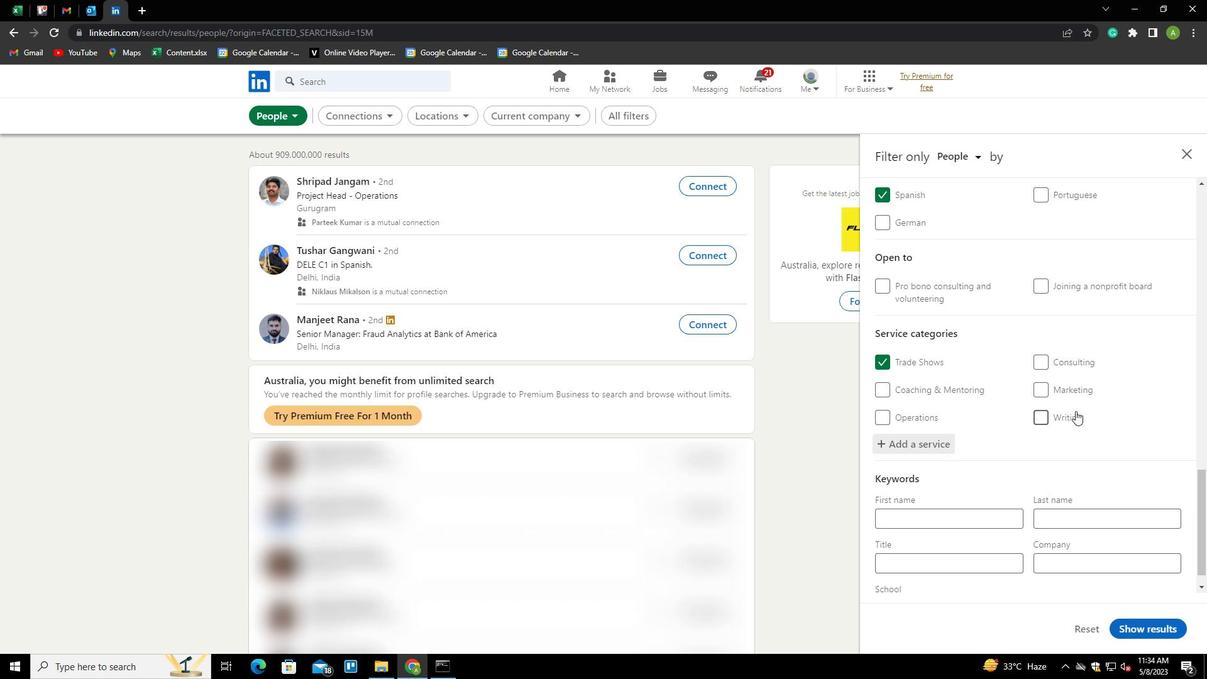 
Action: Mouse scrolled (1076, 410) with delta (0, 0)
Screenshot: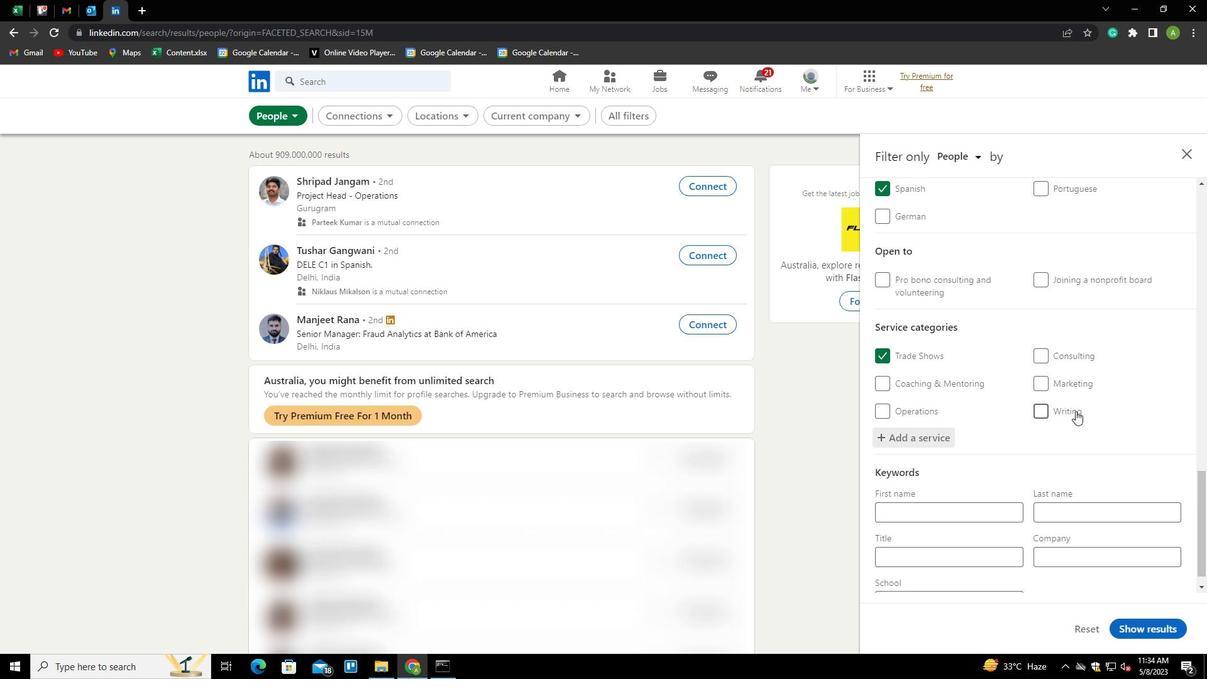 
Action: Mouse scrolled (1076, 410) with delta (0, 0)
Screenshot: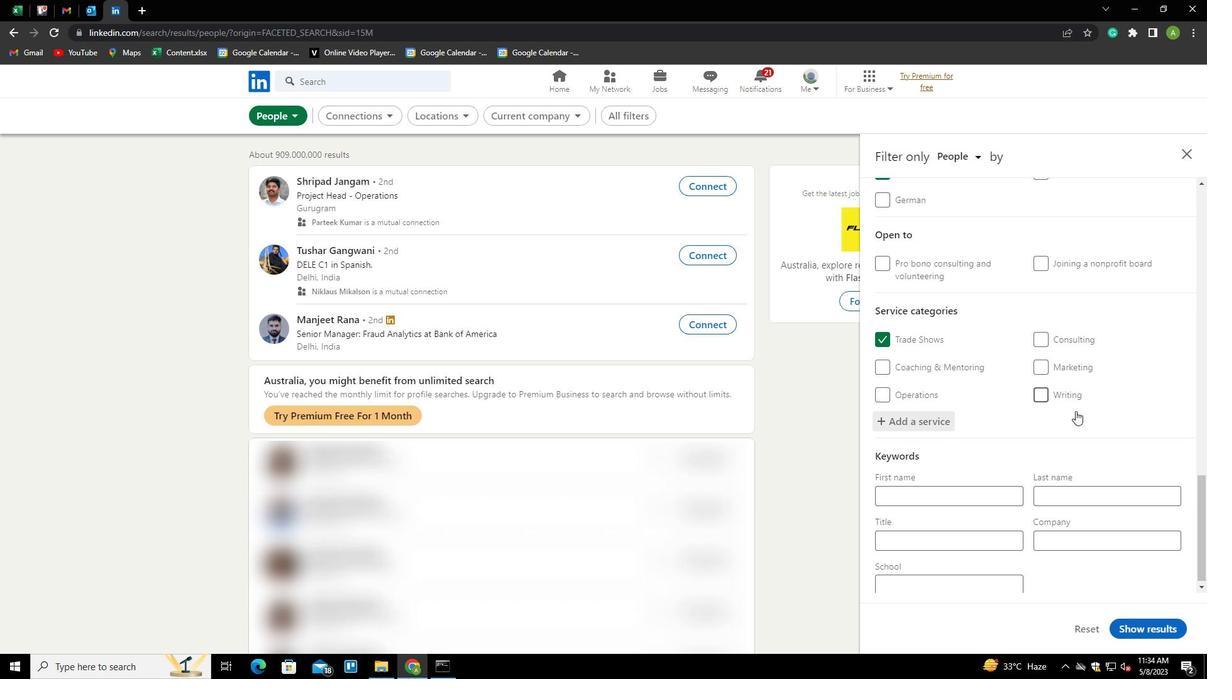 
Action: Mouse scrolled (1076, 410) with delta (0, 0)
Screenshot: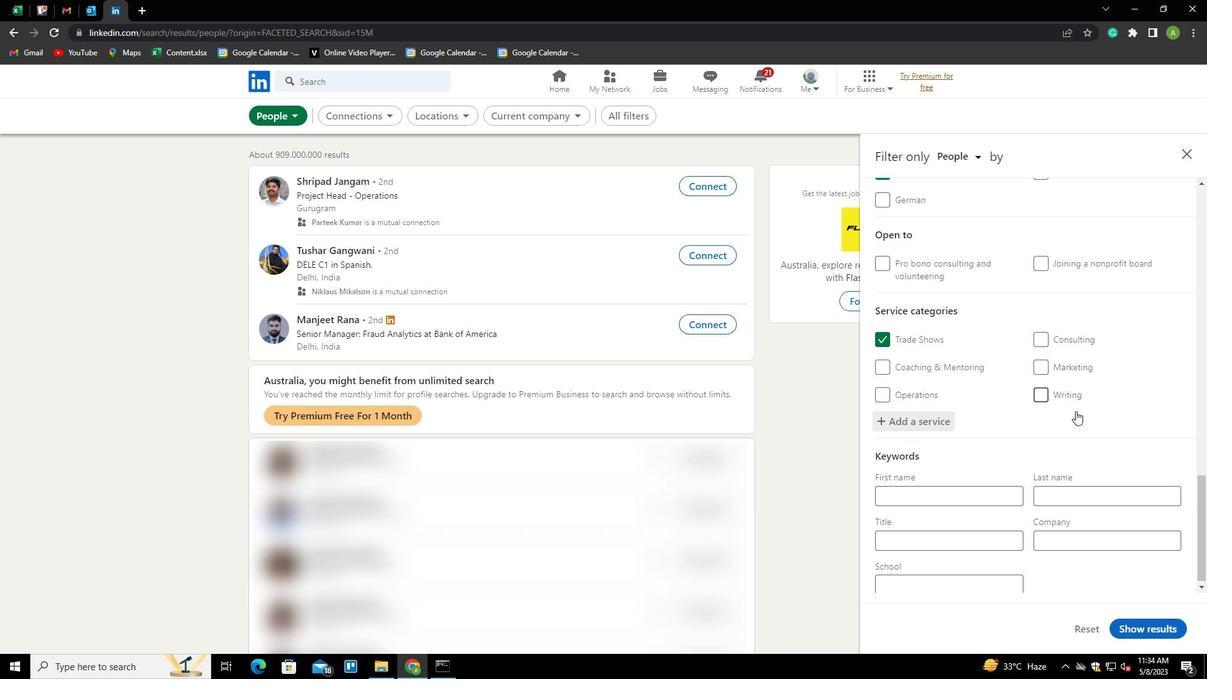 
Action: Mouse moved to (986, 543)
Screenshot: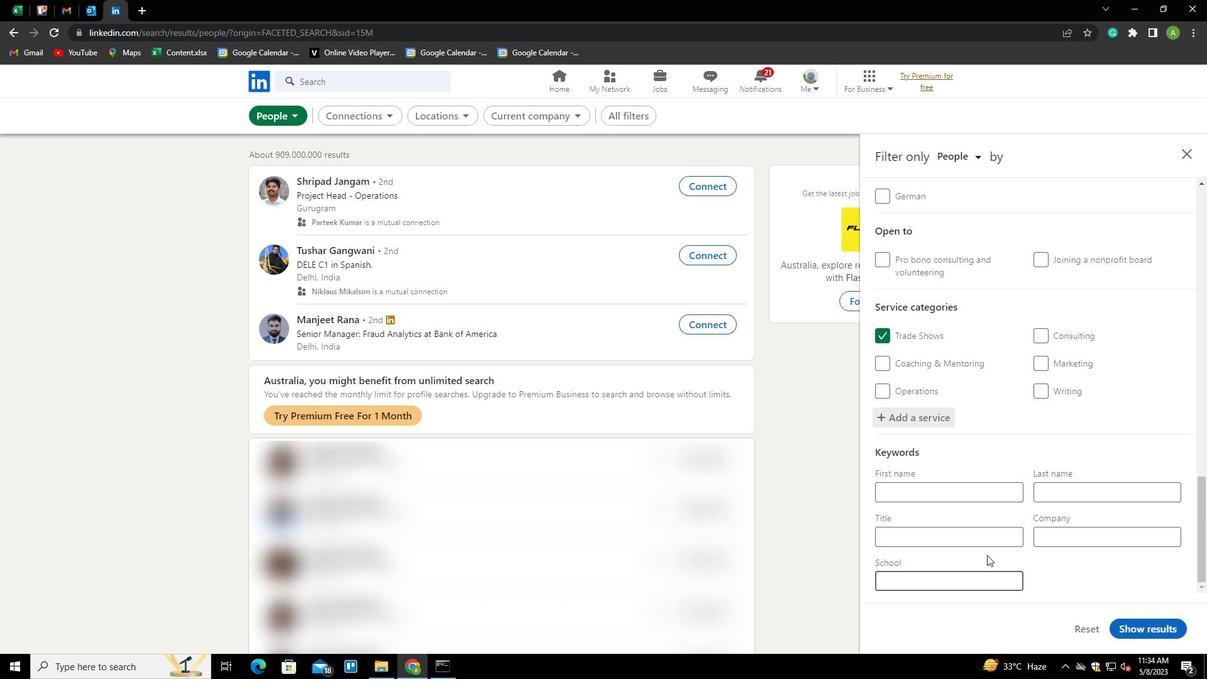 
Action: Mouse pressed left at (986, 543)
Screenshot: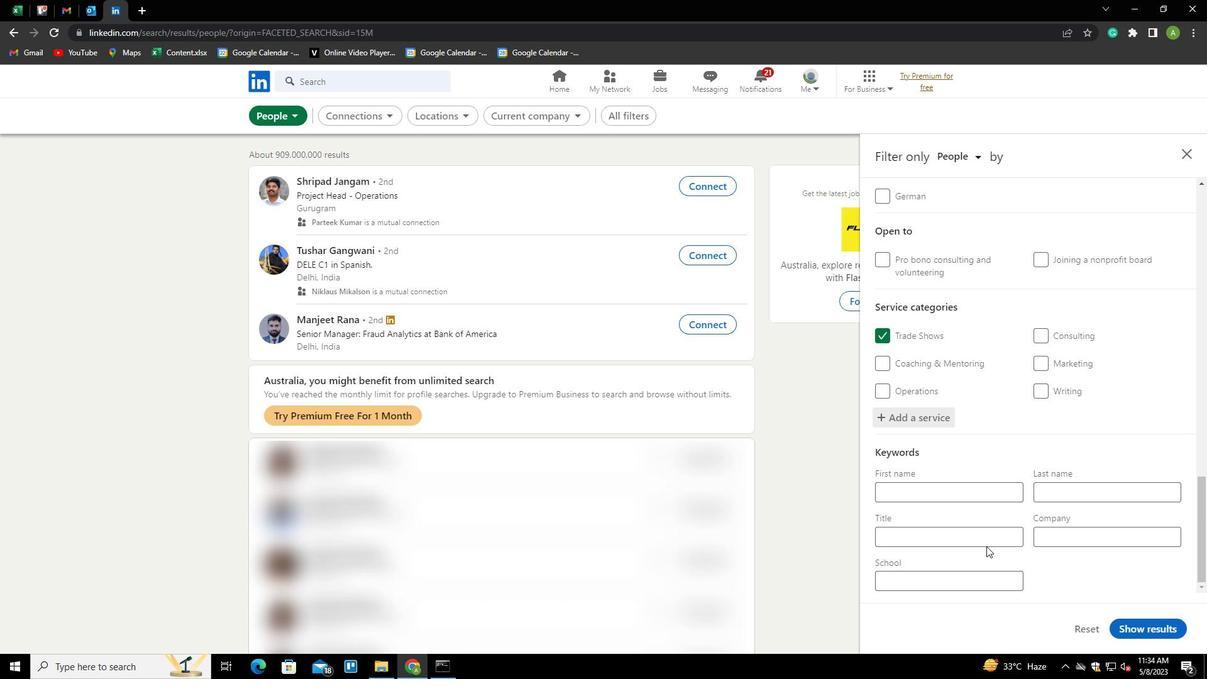 
Action: Key pressed <Key.shift>BOARS<Key.backspace>D<Key.space>OF<Key.space><Key.shift>DIRECTORS
Screenshot: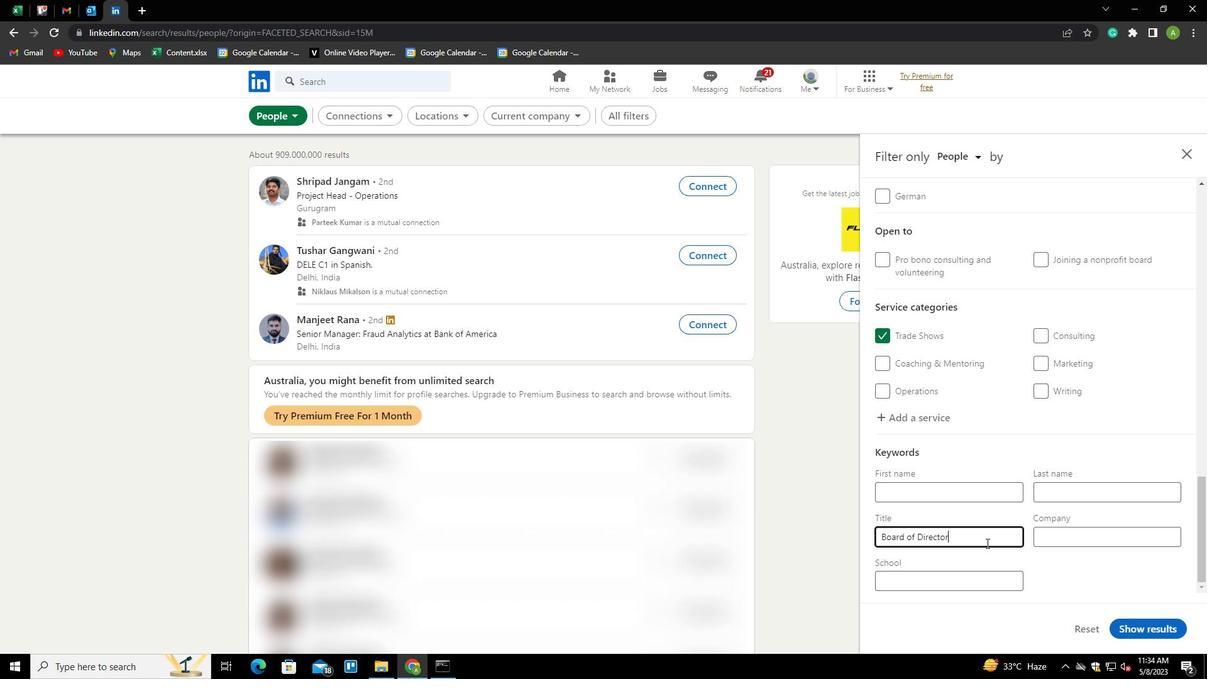 
Action: Mouse moved to (1129, 578)
Screenshot: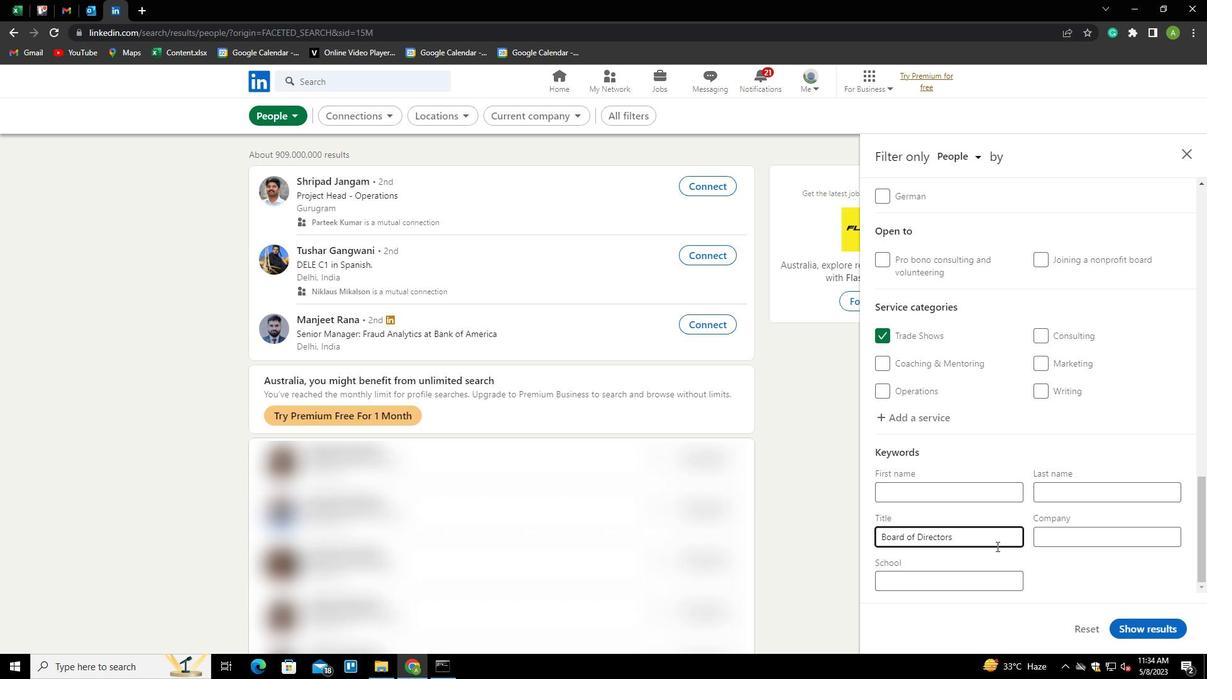 
Action: Mouse pressed left at (1129, 578)
Screenshot: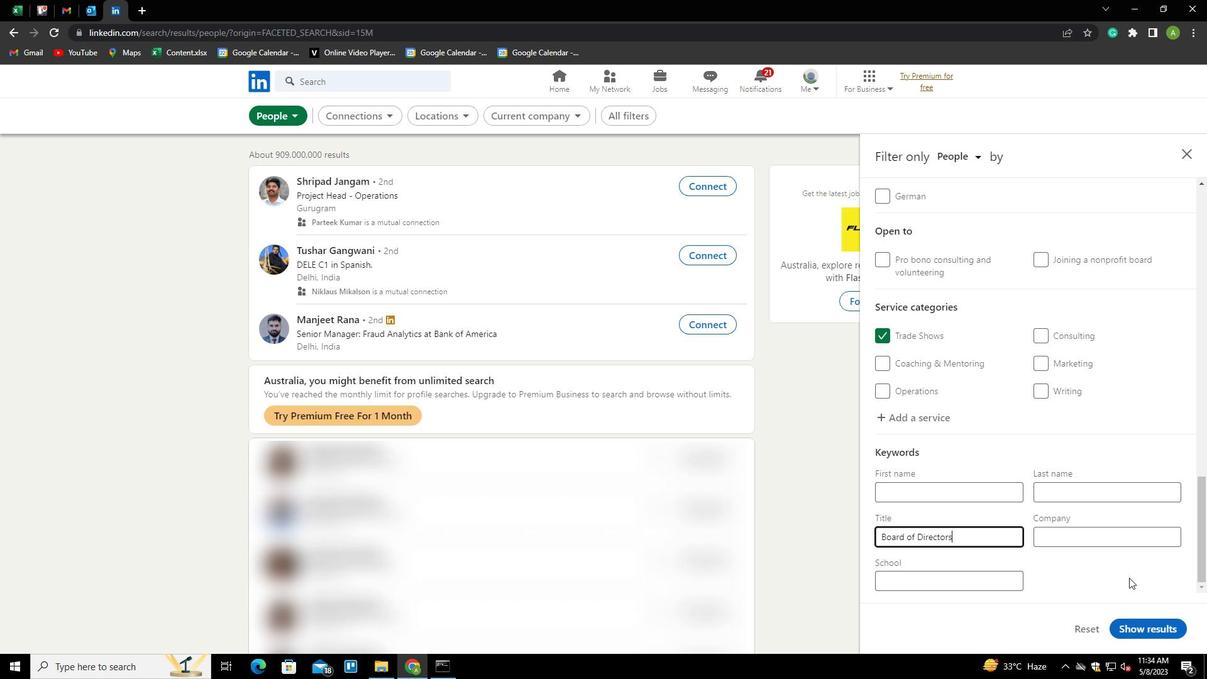 
Action: Mouse moved to (1134, 624)
Screenshot: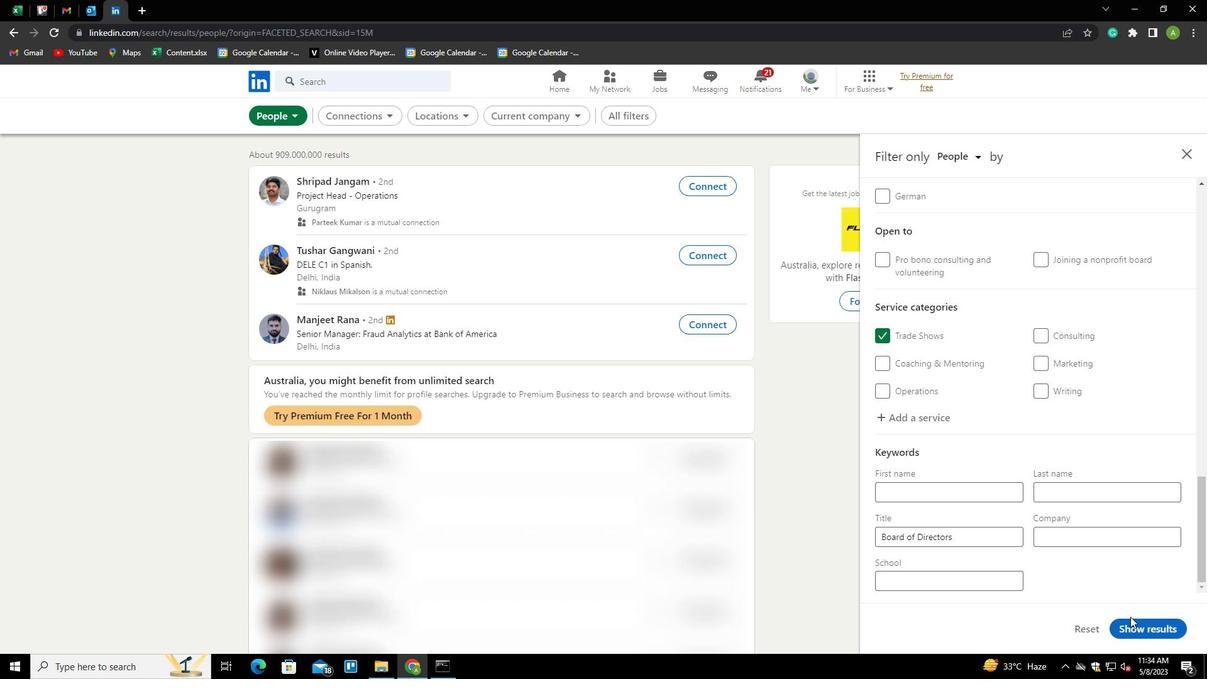 
Action: Mouse pressed left at (1134, 624)
Screenshot: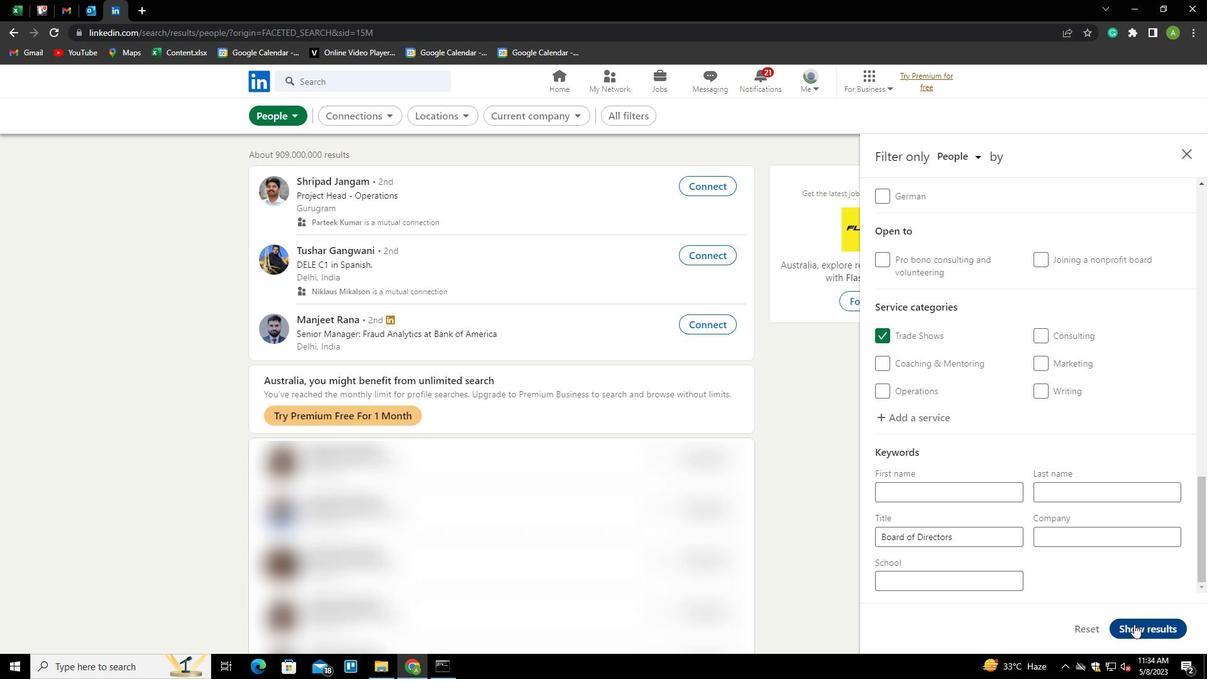 
